 Task: Search one way flight ticket for 1 adult, 1 child, 1 infant in seat in premium economy from Grand Junction: Grand Junction Regional Airport (walker Field) to Greensboro: Piedmont Triad International Airport on 5-1-2023. Choice of flights is Frontier. Number of bags: 6 checked bags. Price is upto 110000. Outbound departure time preference is 21:30.
Action: Mouse moved to (296, 168)
Screenshot: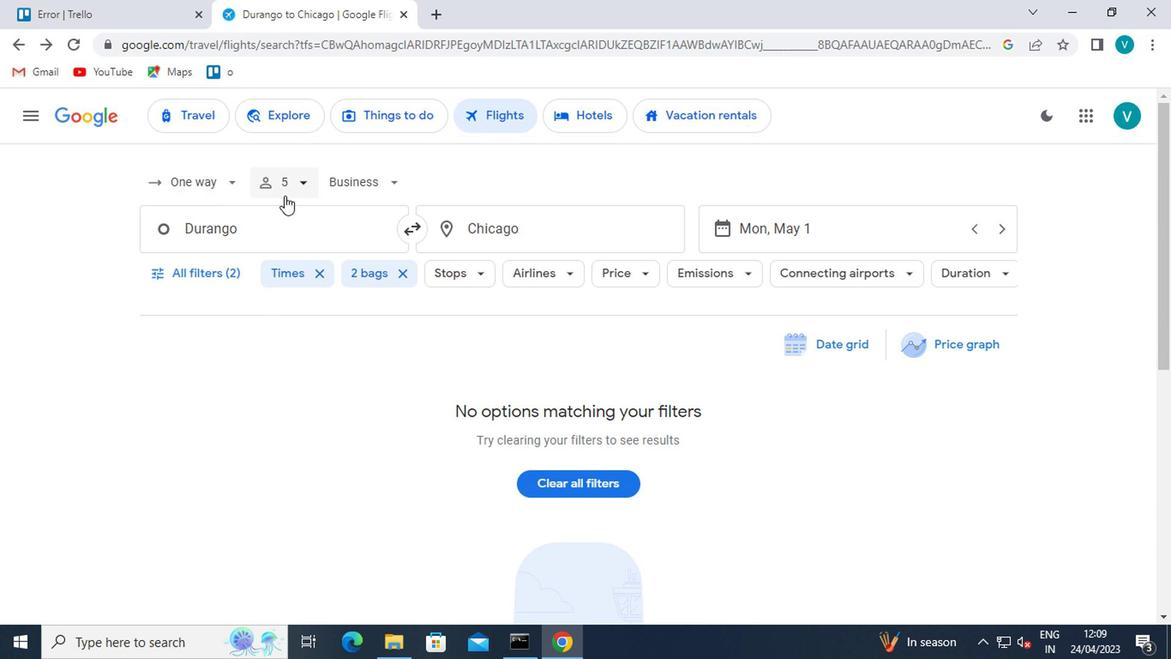 
Action: Mouse pressed left at (296, 168)
Screenshot: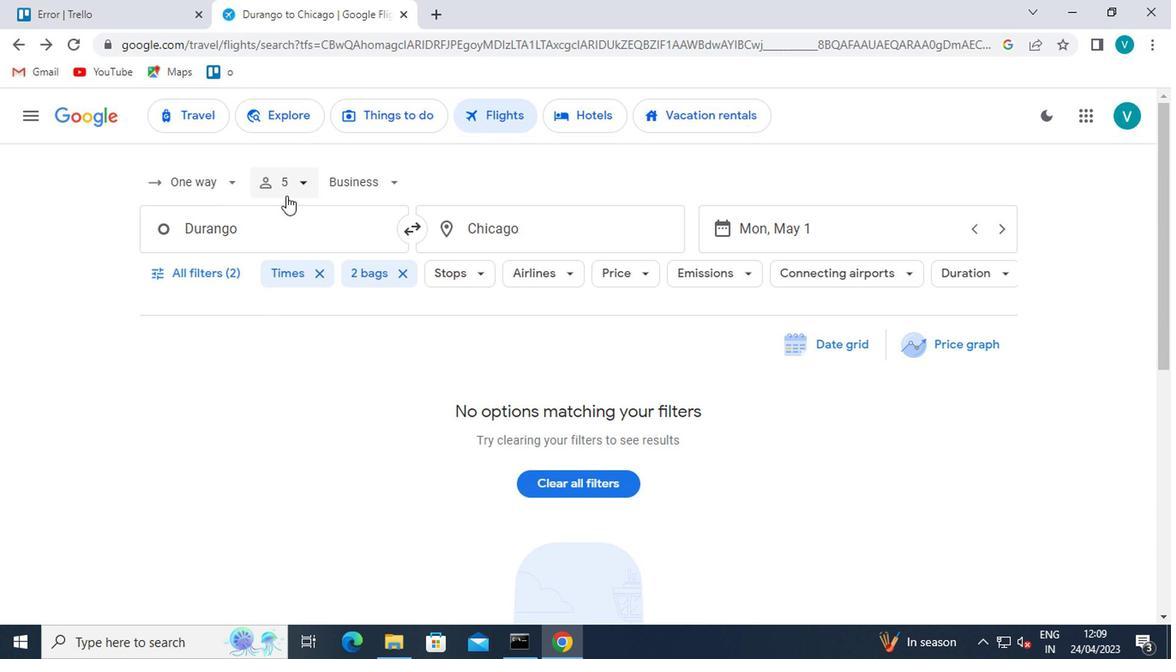 
Action: Mouse moved to (364, 219)
Screenshot: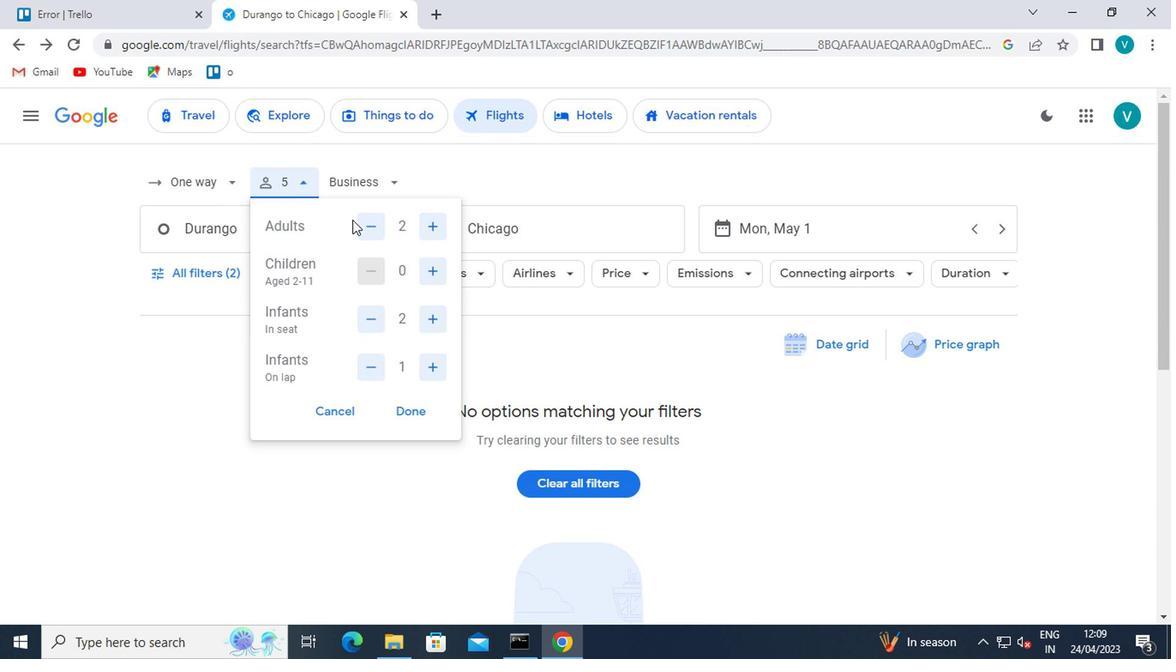 
Action: Mouse pressed left at (364, 219)
Screenshot: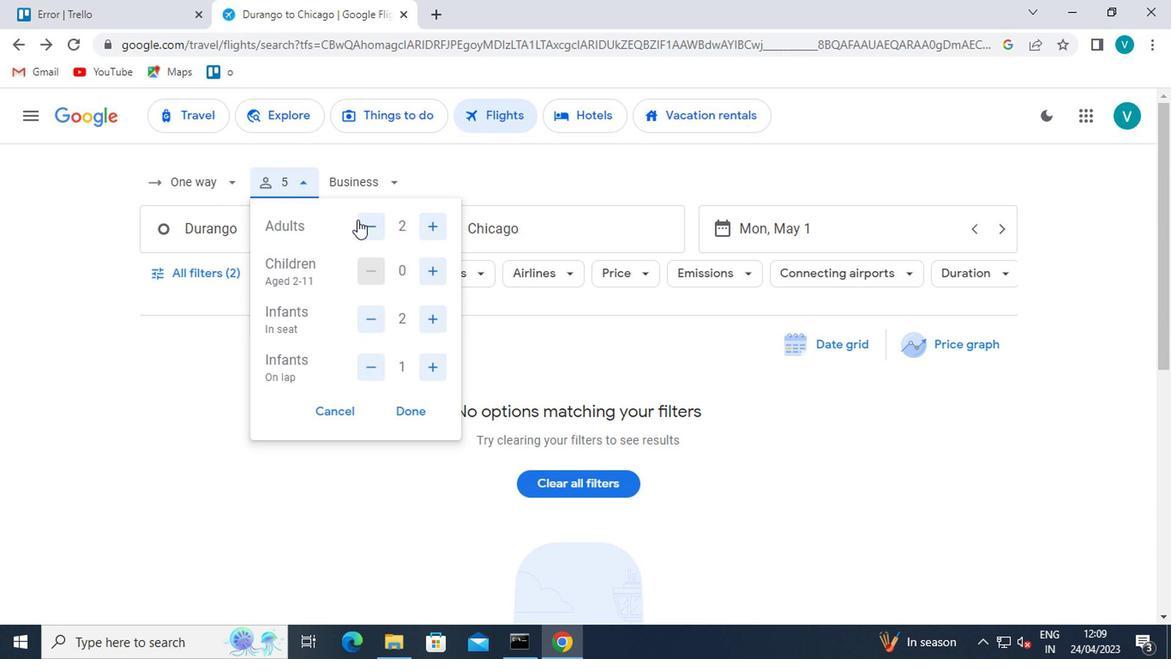 
Action: Mouse moved to (426, 269)
Screenshot: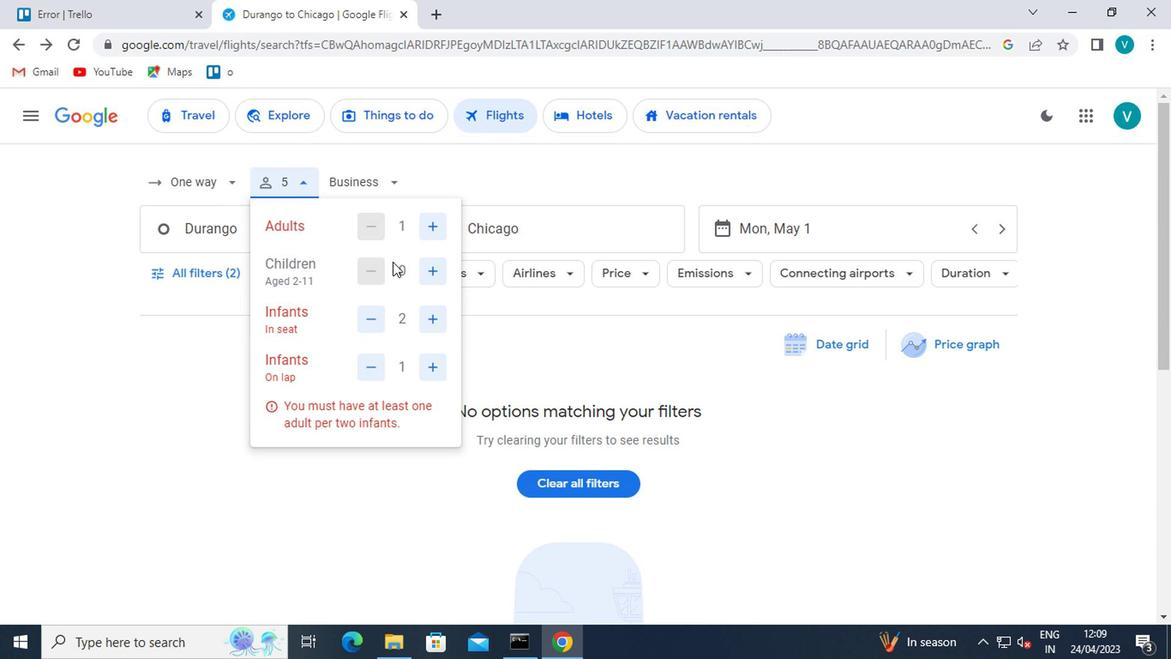 
Action: Mouse pressed left at (426, 269)
Screenshot: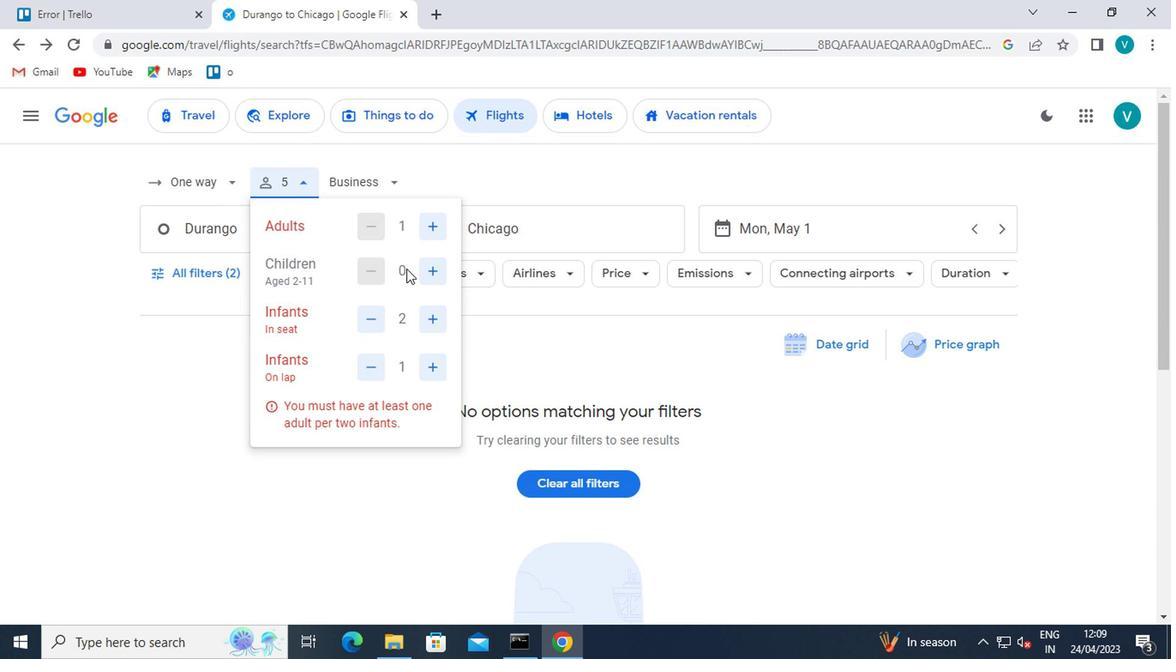 
Action: Mouse moved to (368, 313)
Screenshot: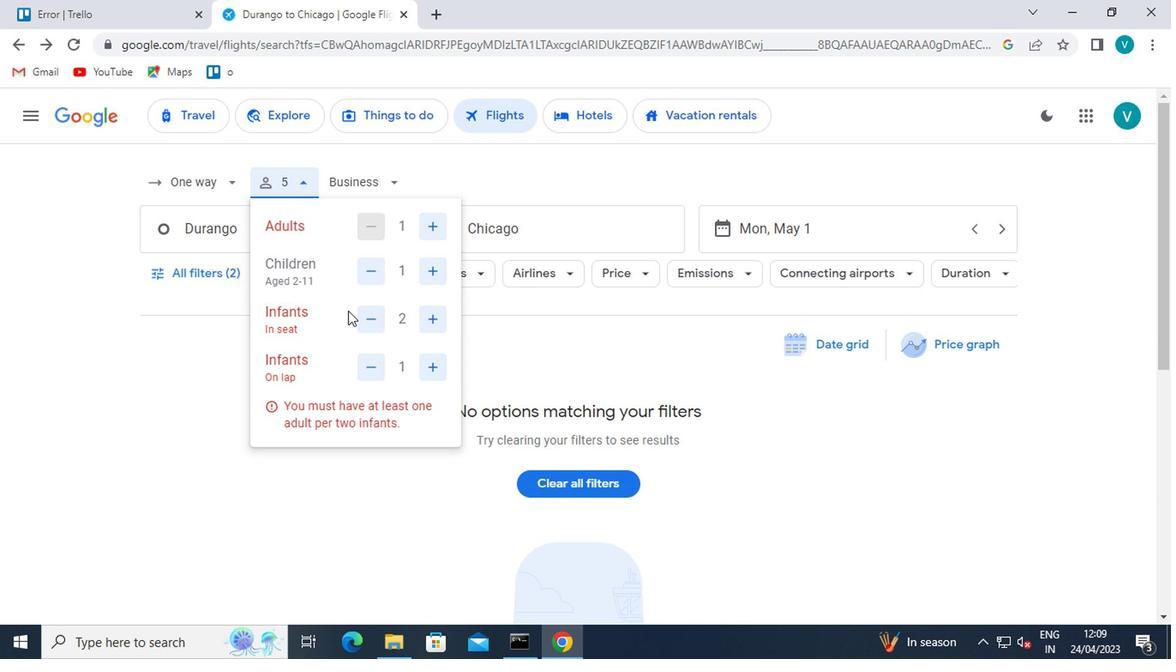 
Action: Mouse pressed left at (368, 313)
Screenshot: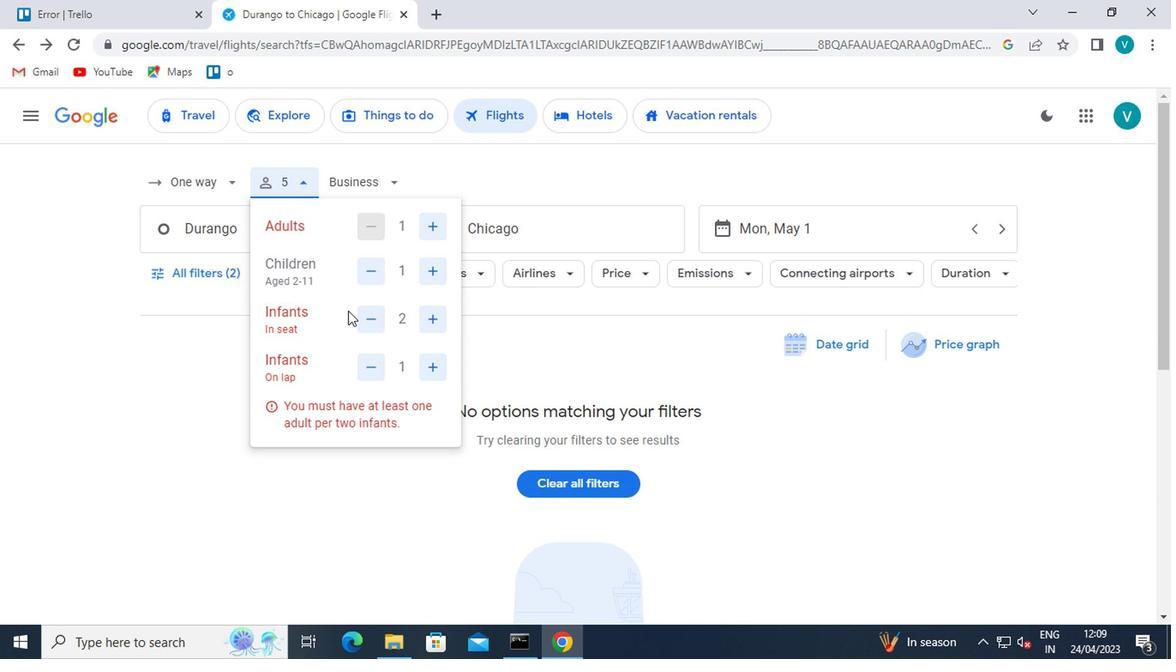 
Action: Mouse moved to (374, 367)
Screenshot: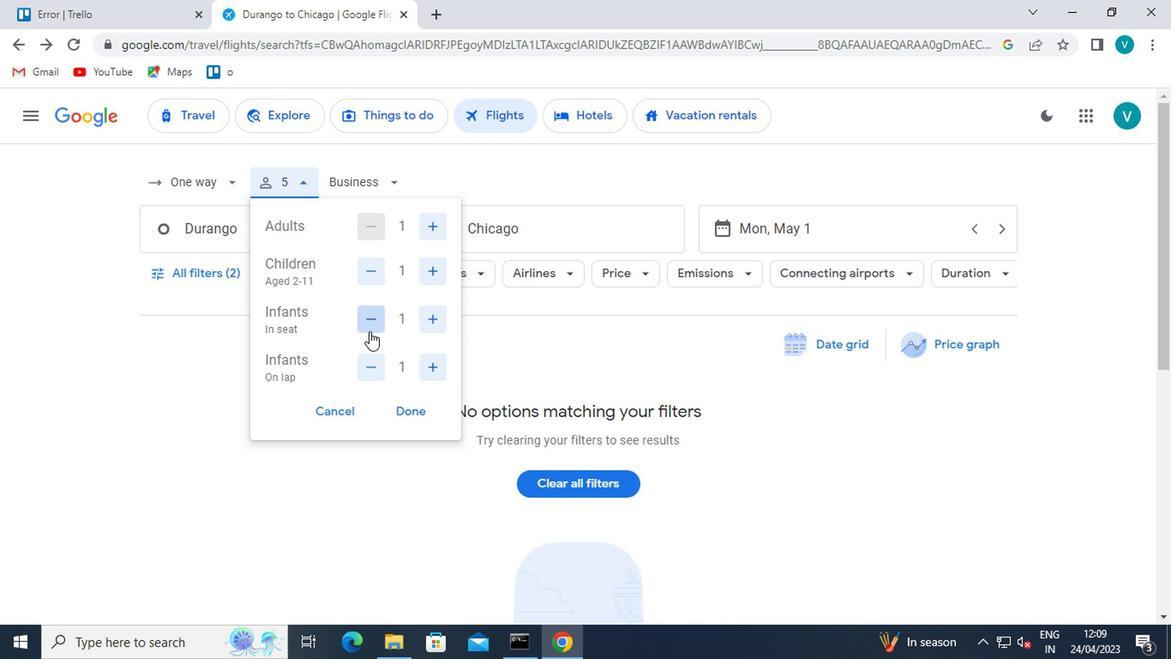 
Action: Mouse pressed left at (374, 367)
Screenshot: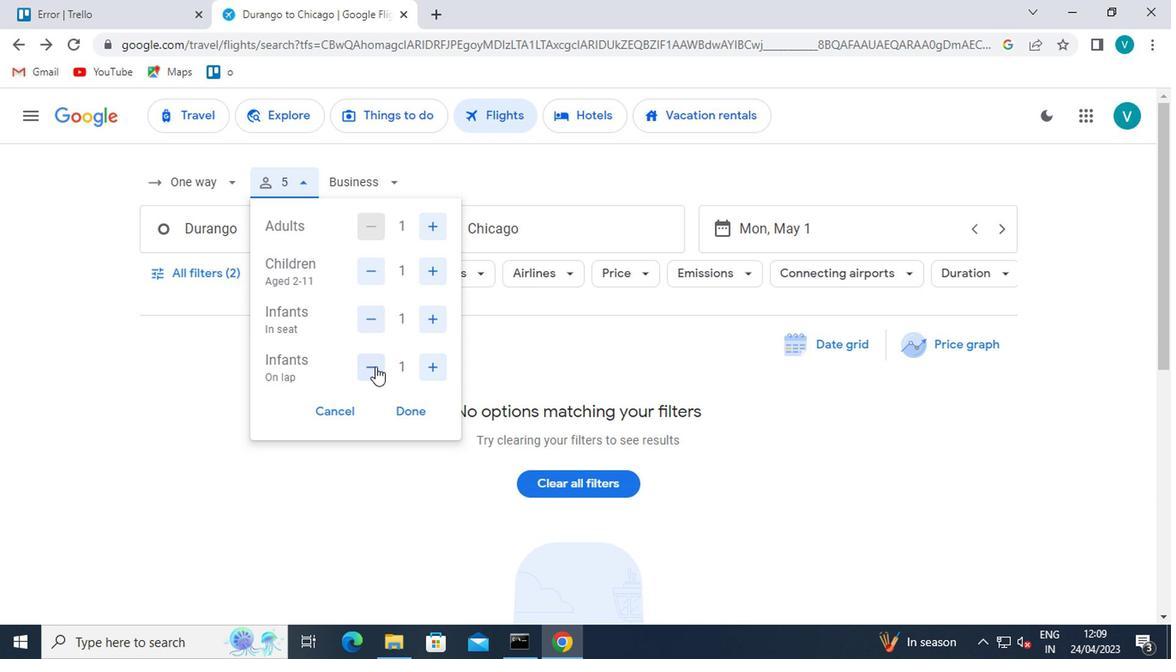 
Action: Mouse moved to (412, 404)
Screenshot: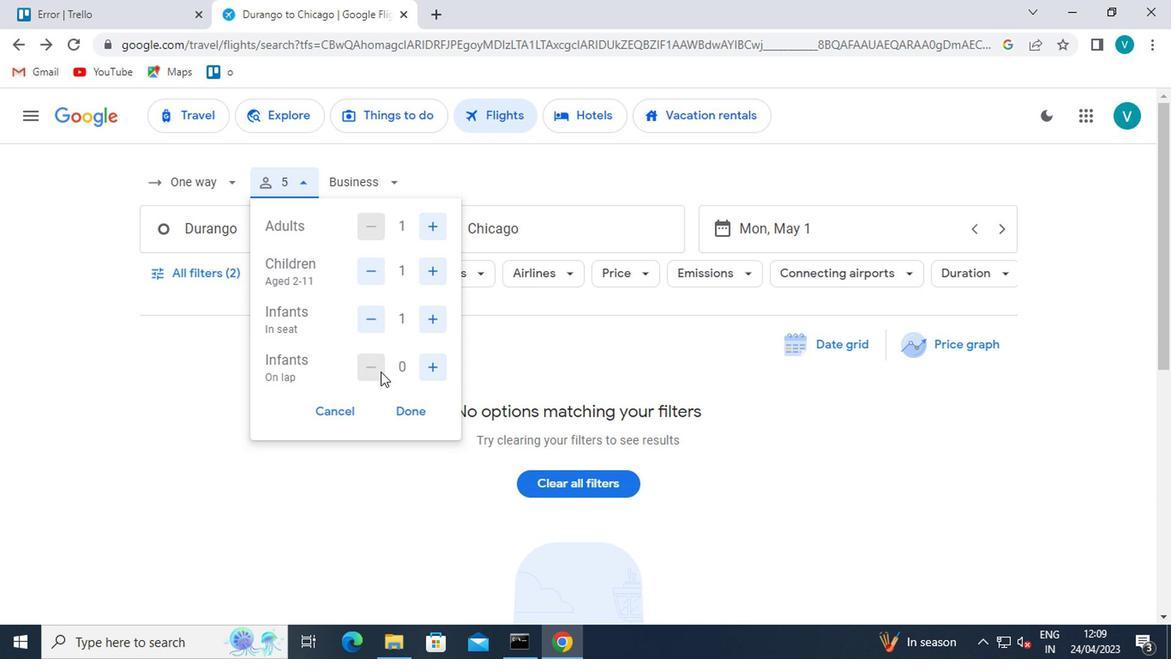 
Action: Mouse pressed left at (412, 404)
Screenshot: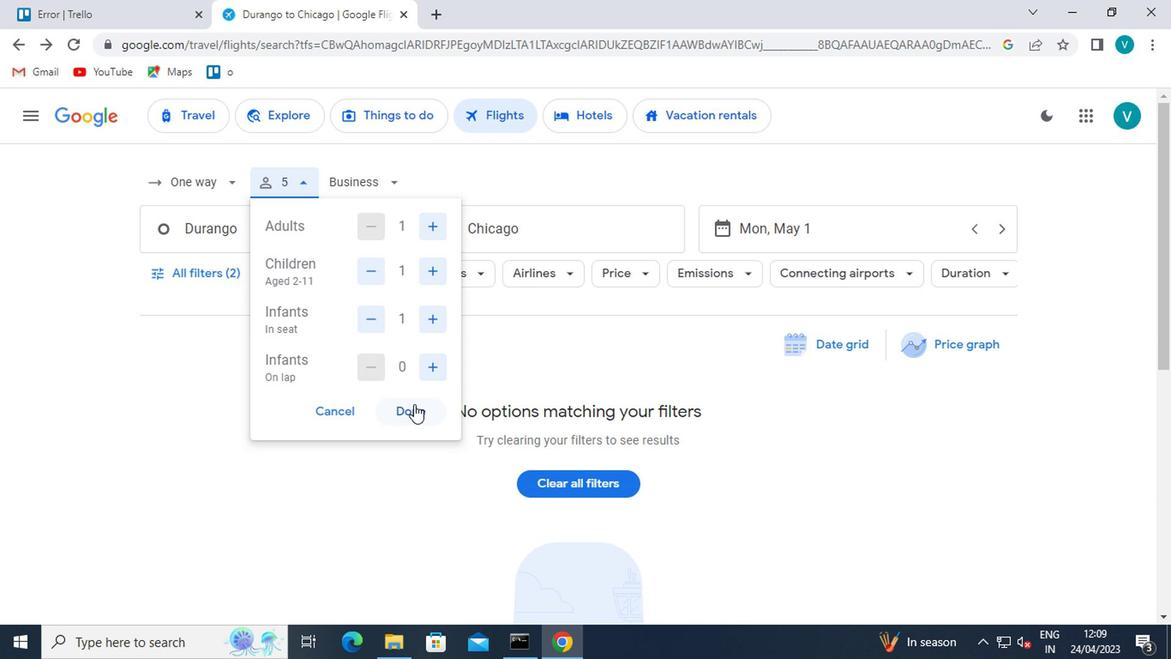 
Action: Mouse moved to (395, 189)
Screenshot: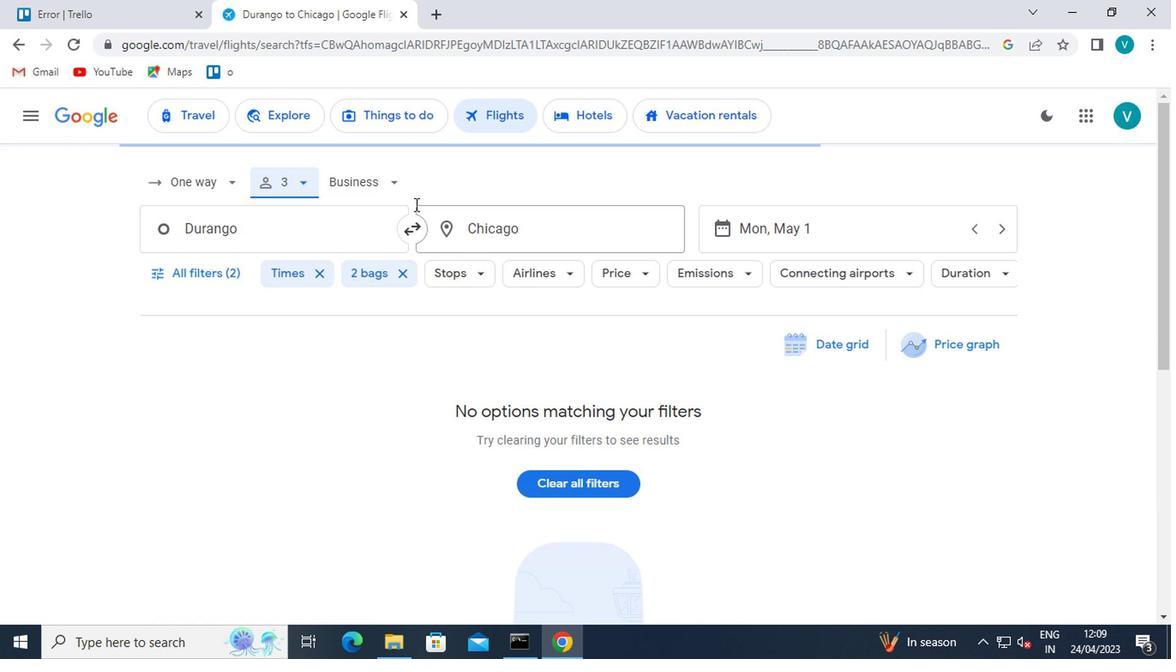 
Action: Mouse pressed left at (395, 189)
Screenshot: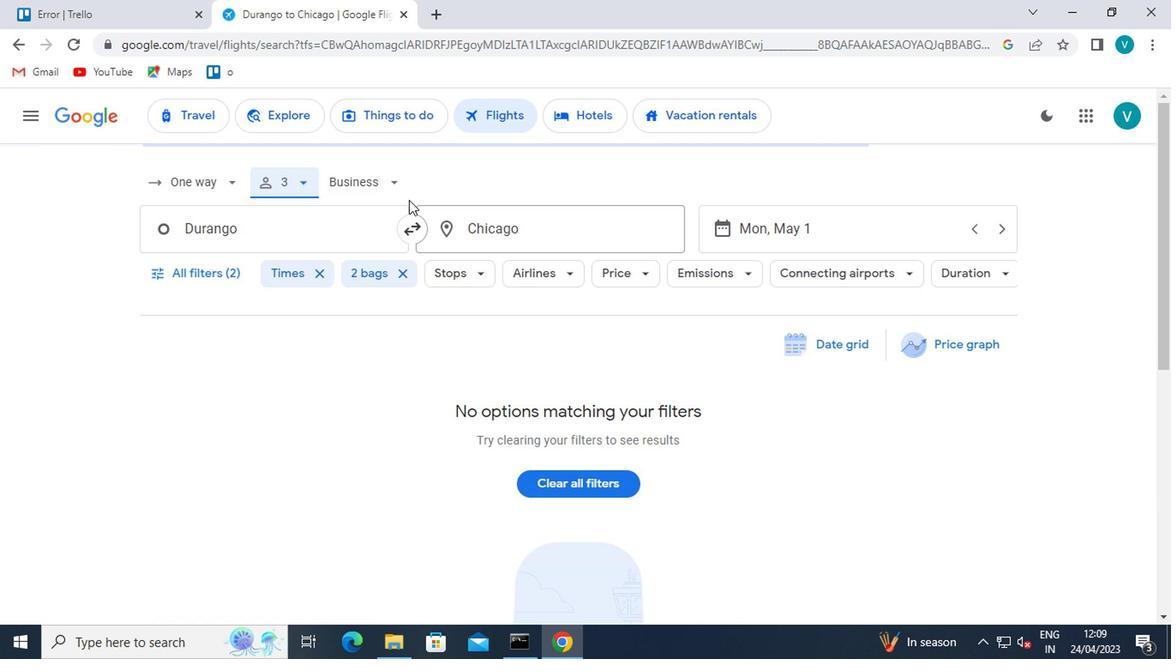 
Action: Mouse moved to (424, 267)
Screenshot: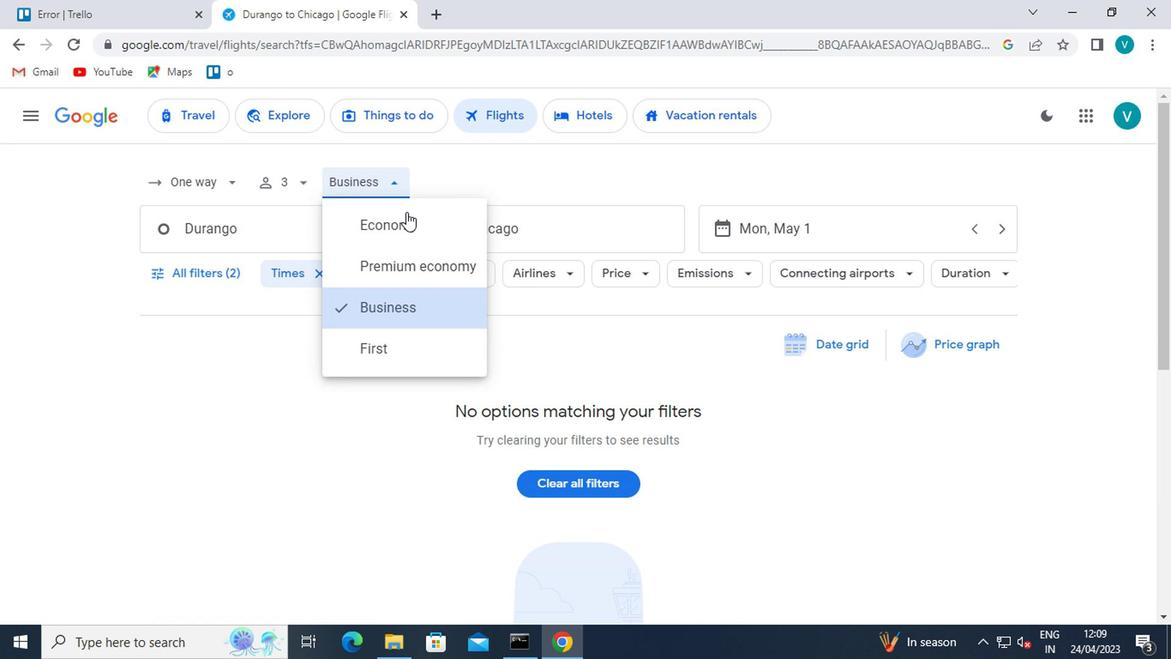 
Action: Mouse pressed left at (424, 267)
Screenshot: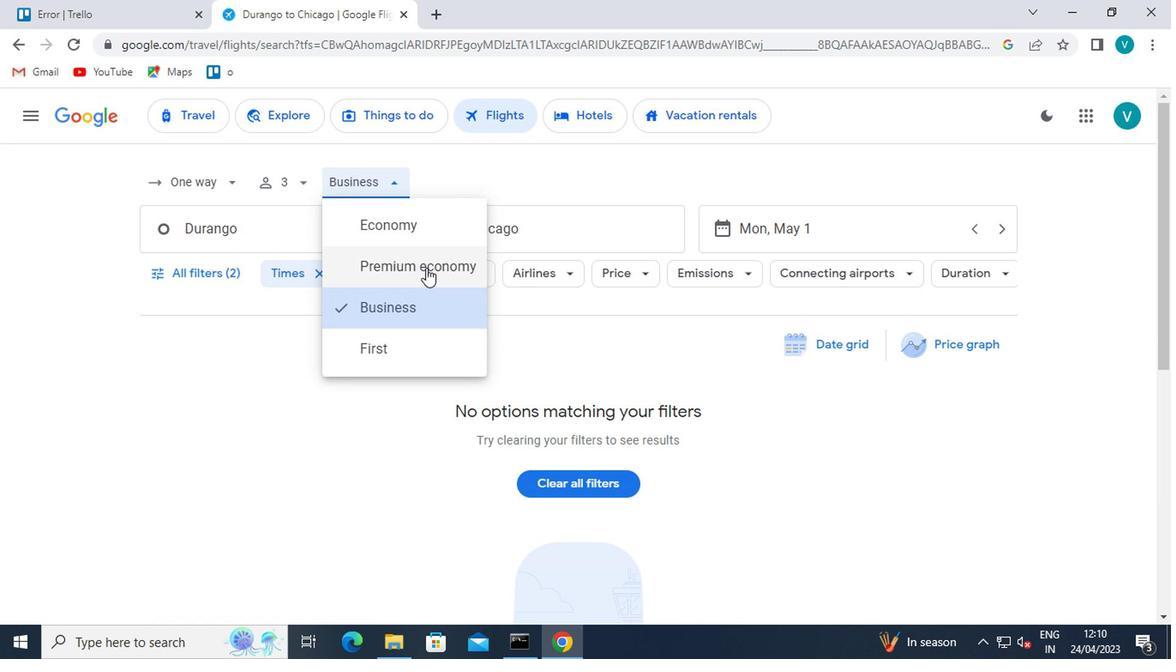 
Action: Mouse moved to (289, 225)
Screenshot: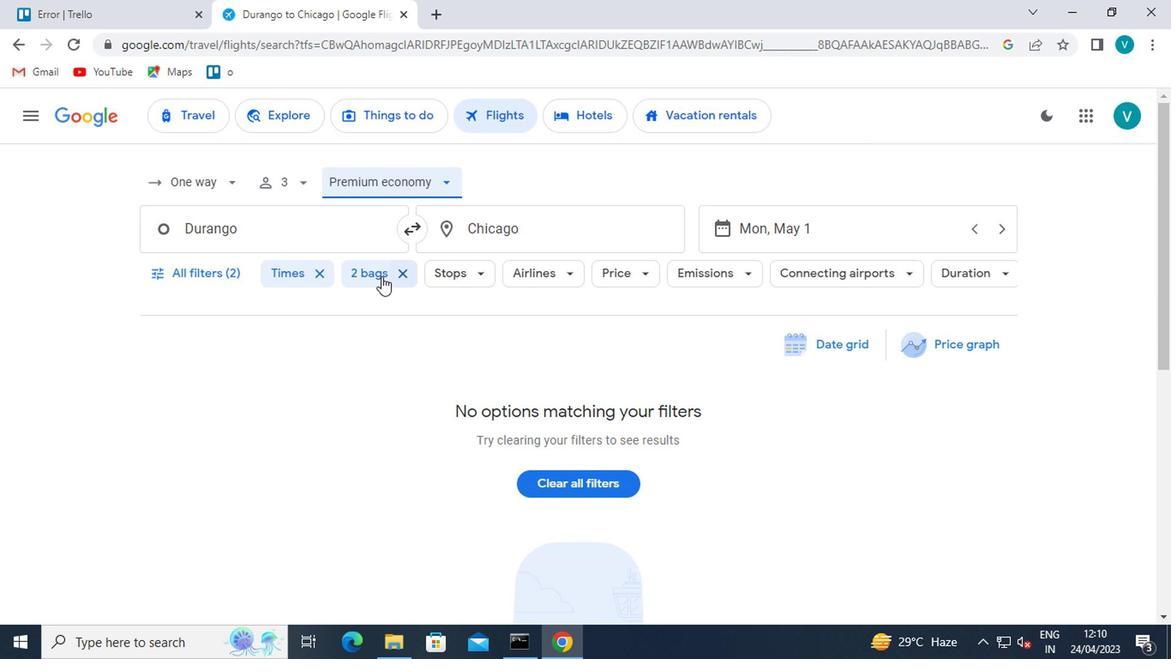 
Action: Mouse pressed left at (289, 225)
Screenshot: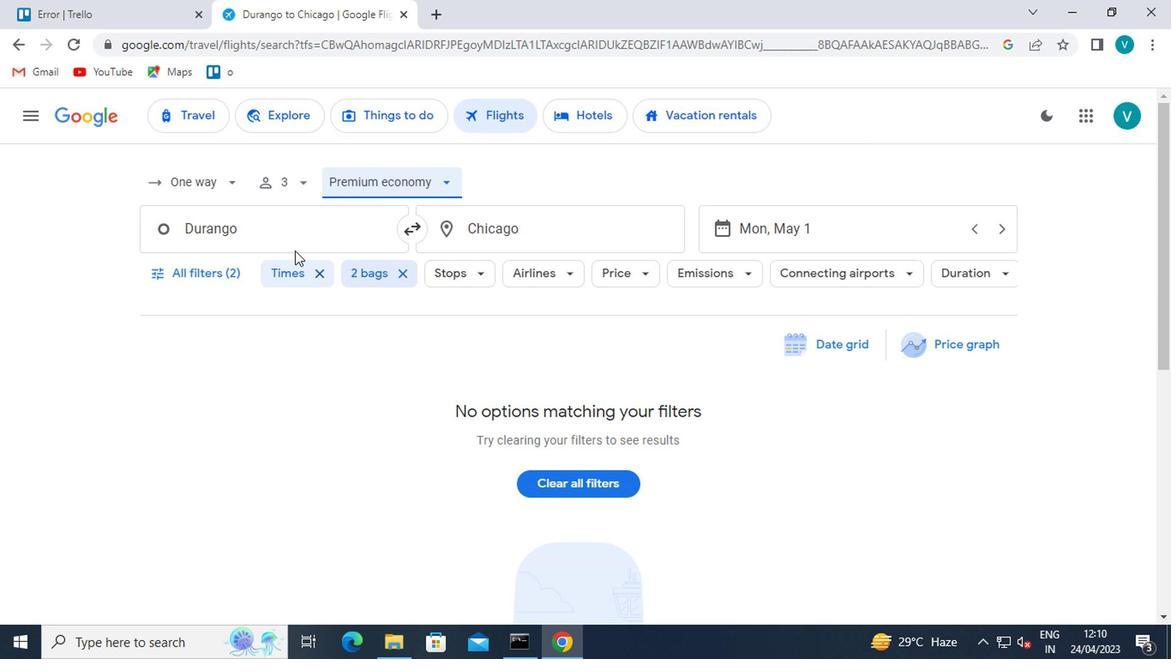 
Action: Key pressed <Key.shift>GRAND<Key.space><Key.shift><Key.shift><Key.shift><Key.shift><Key.shift><Key.shift><Key.shift><Key.shift><Key.shift><Key.shift><Key.shift><Key.shift><Key.shift><Key.shift><Key.shift><Key.shift><Key.shift><Key.shift><Key.shift><Key.shift><Key.shift><Key.shift><Key.shift><Key.shift><Key.shift><Key.shift><Key.shift><Key.shift><Key.shift><Key.shift><Key.shift><Key.shift><Key.shift><Key.shift><Key.shift><Key.shift><Key.shift><Key.shift><Key.shift>JUNCTION
Screenshot: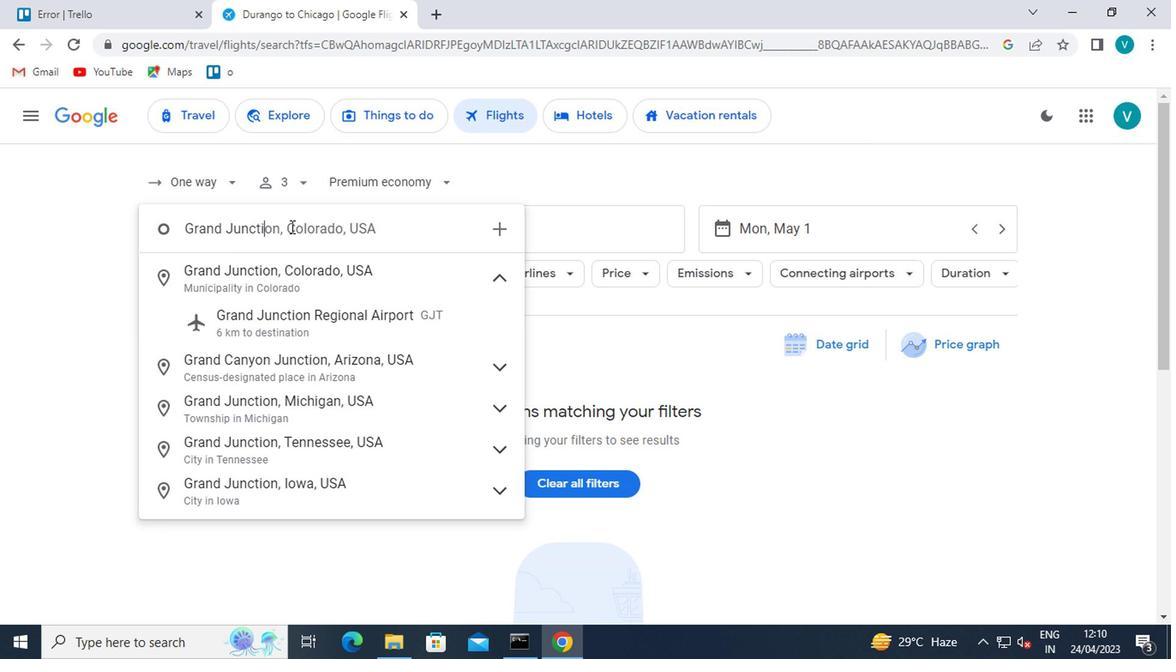 
Action: Mouse moved to (333, 328)
Screenshot: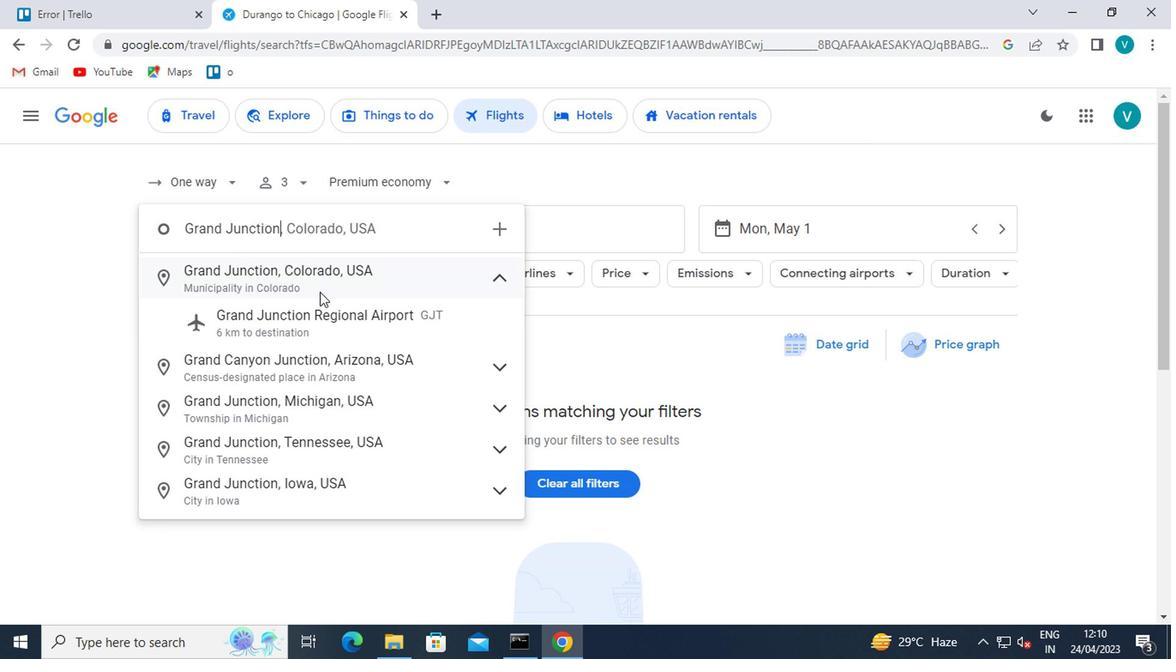 
Action: Mouse pressed left at (333, 328)
Screenshot: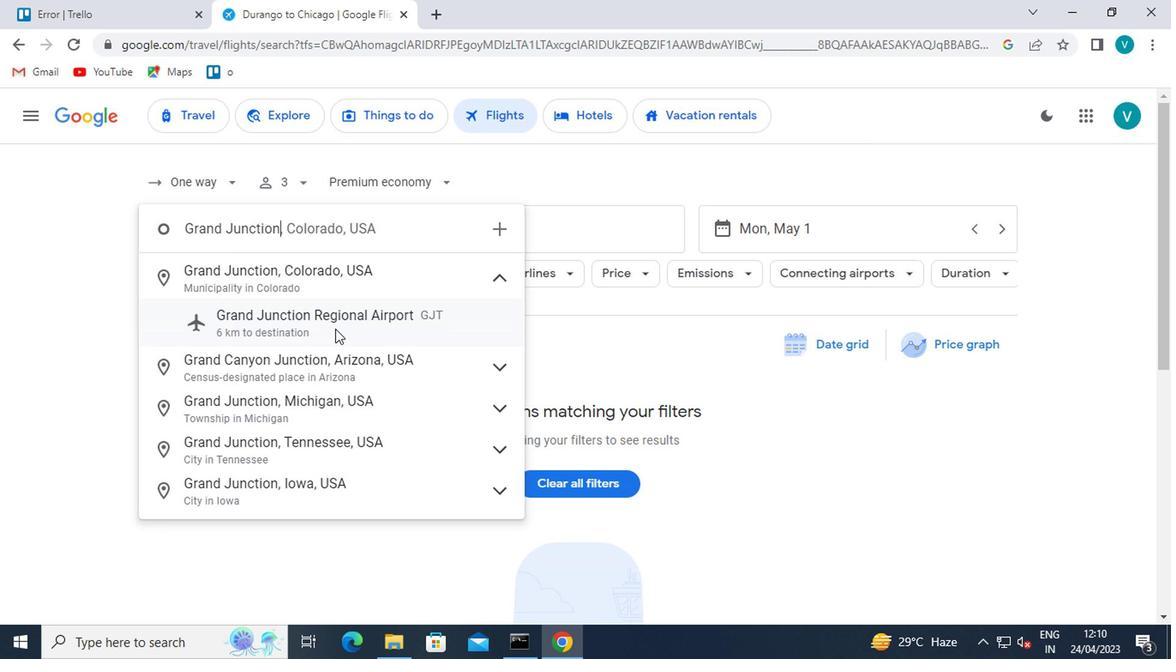 
Action: Mouse moved to (553, 225)
Screenshot: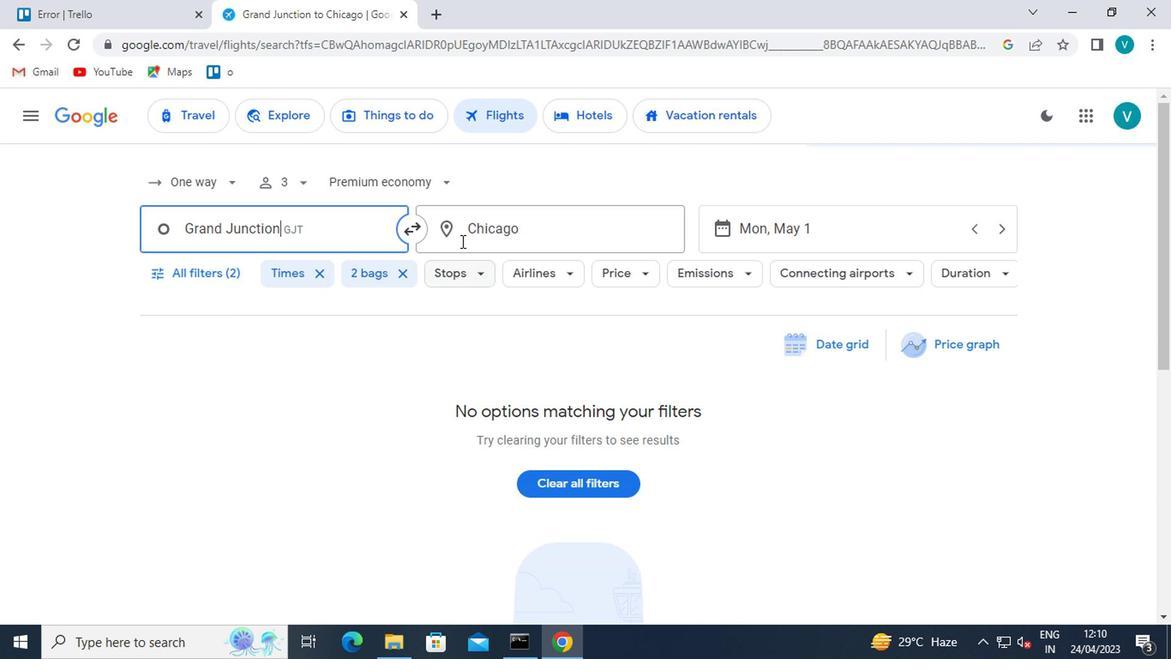 
Action: Mouse pressed left at (553, 225)
Screenshot: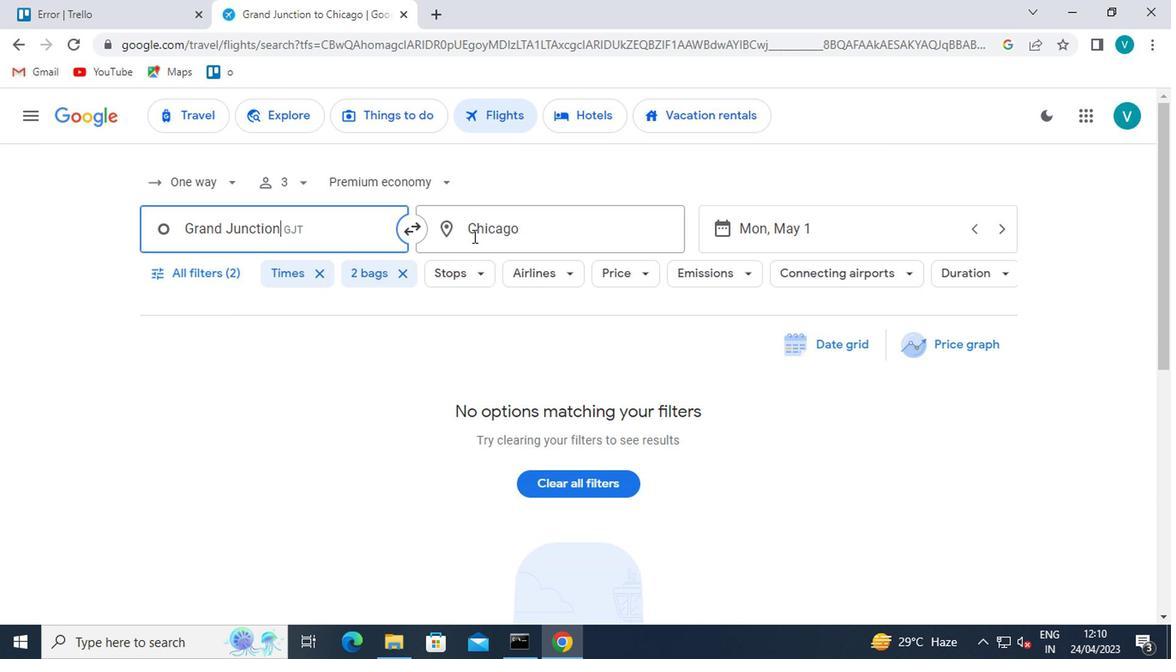 
Action: Key pressed <Key.shift>GREENSBORO
Screenshot: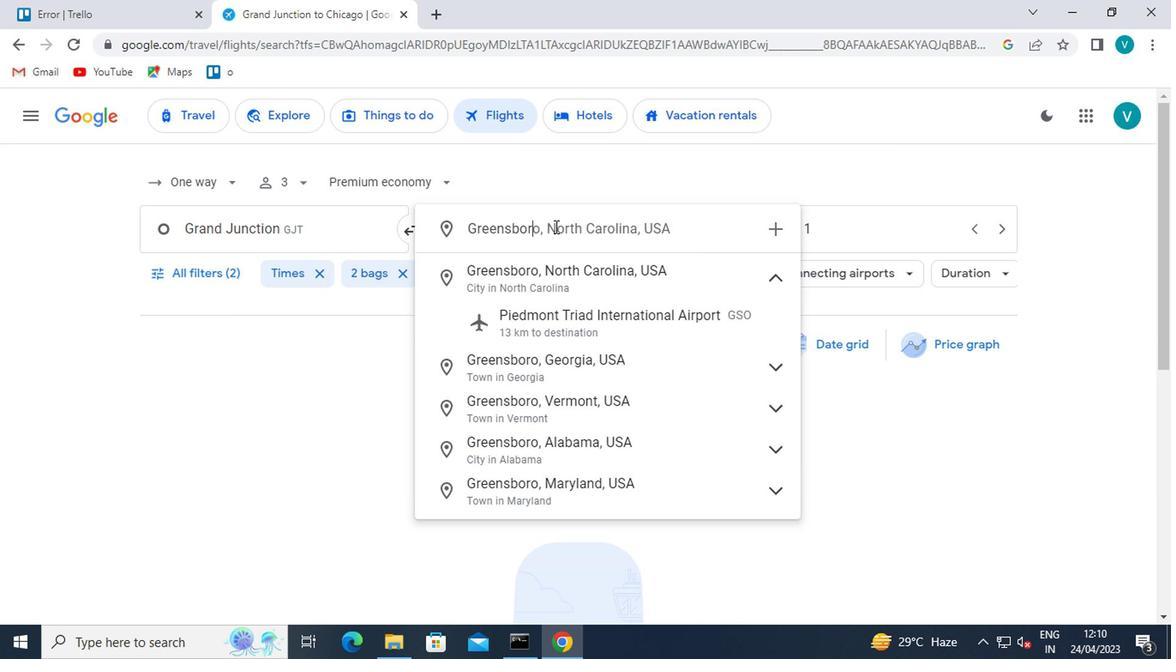 
Action: Mouse moved to (546, 319)
Screenshot: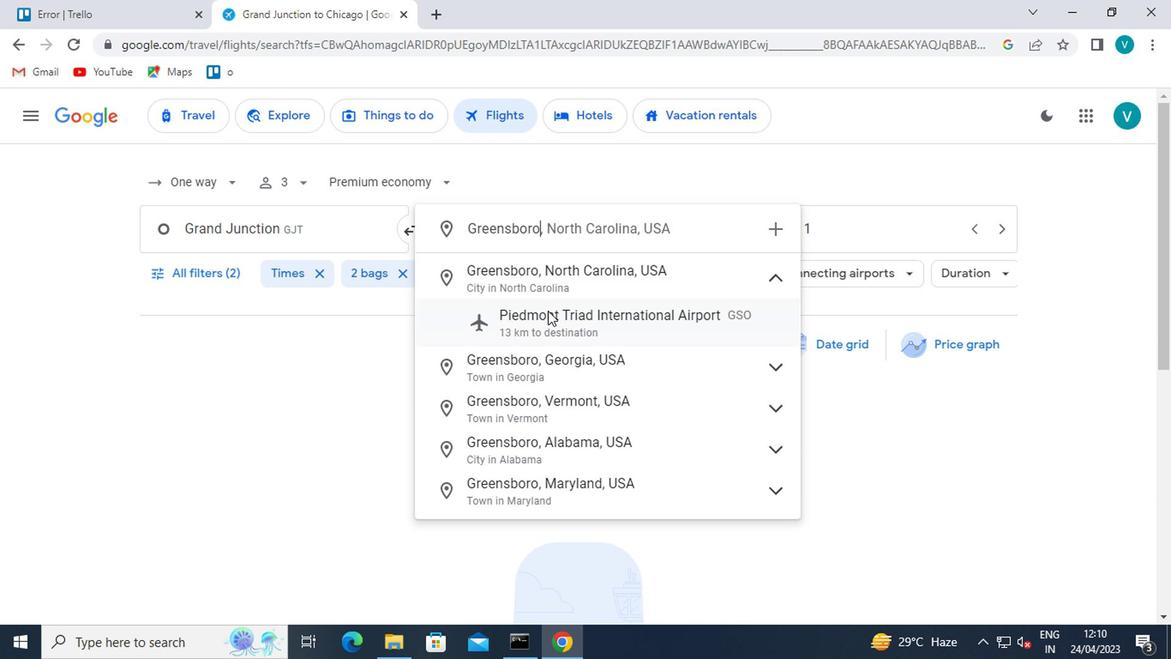 
Action: Mouse pressed left at (546, 319)
Screenshot: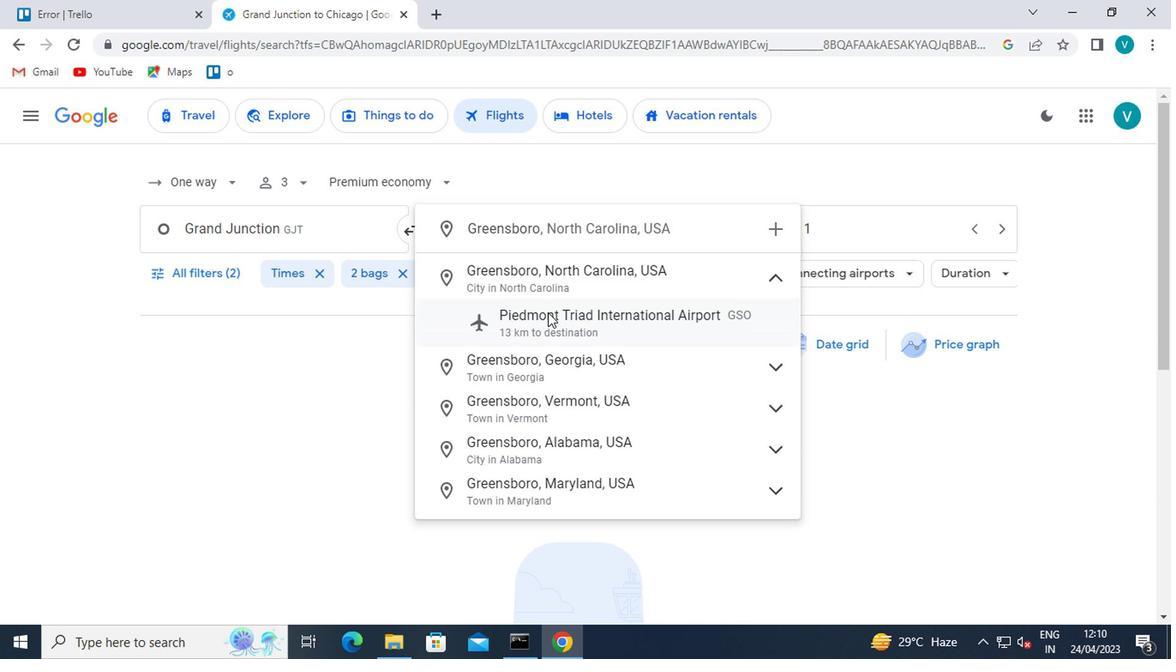 
Action: Mouse moved to (860, 231)
Screenshot: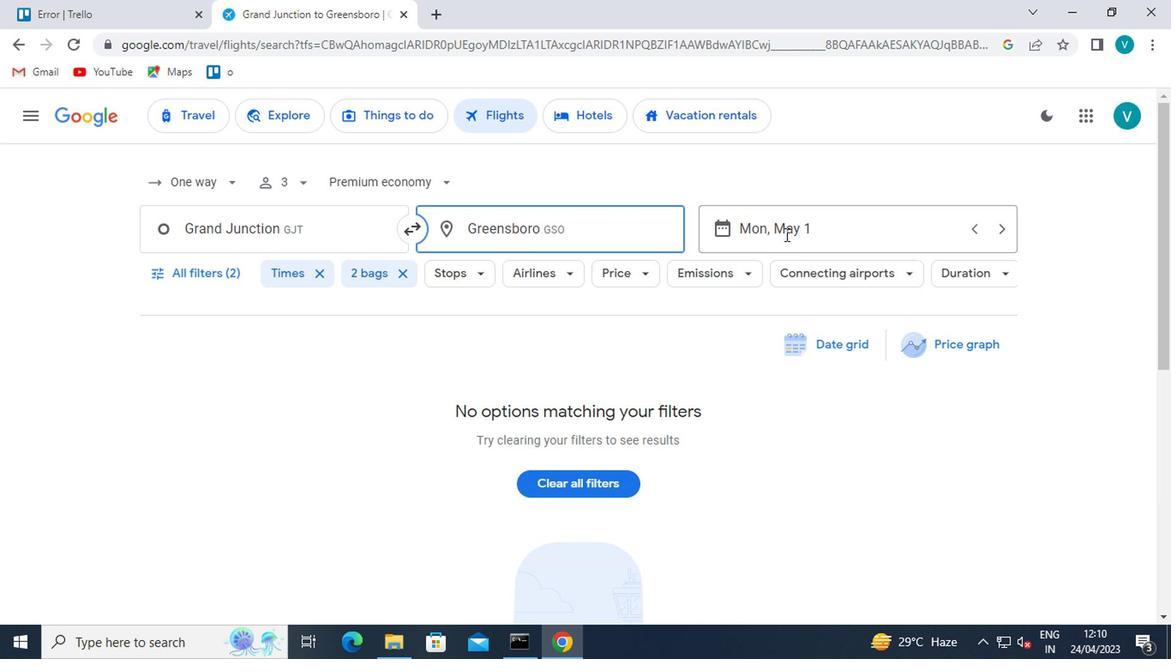 
Action: Mouse pressed left at (860, 231)
Screenshot: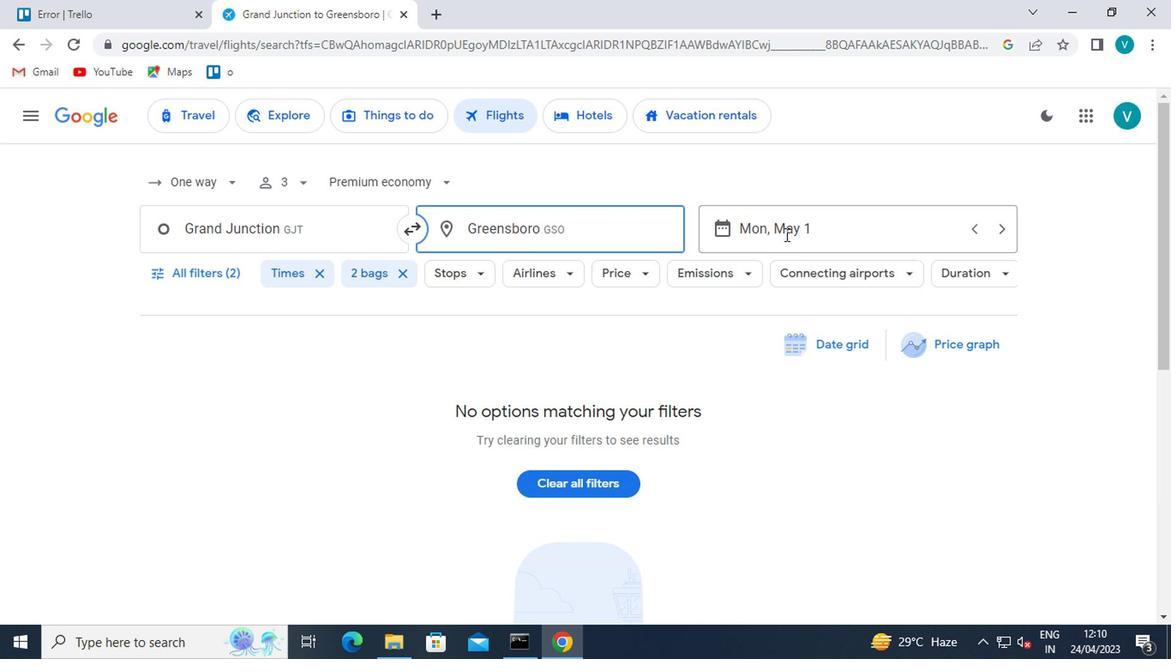 
Action: Mouse moved to (784, 307)
Screenshot: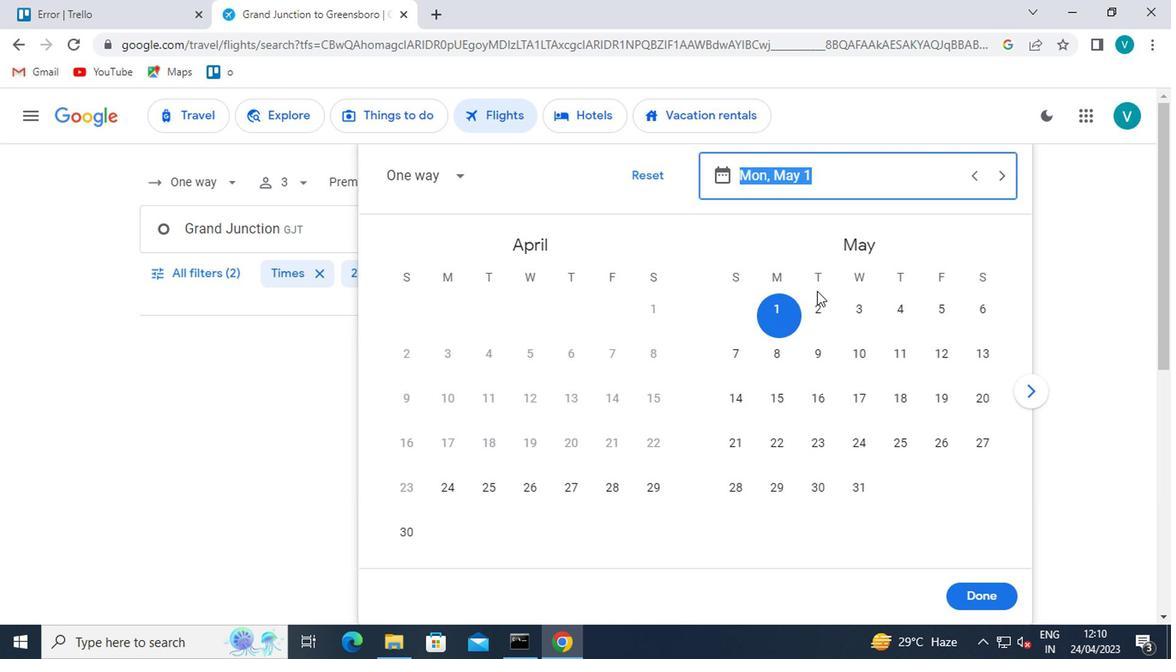 
Action: Mouse pressed left at (784, 307)
Screenshot: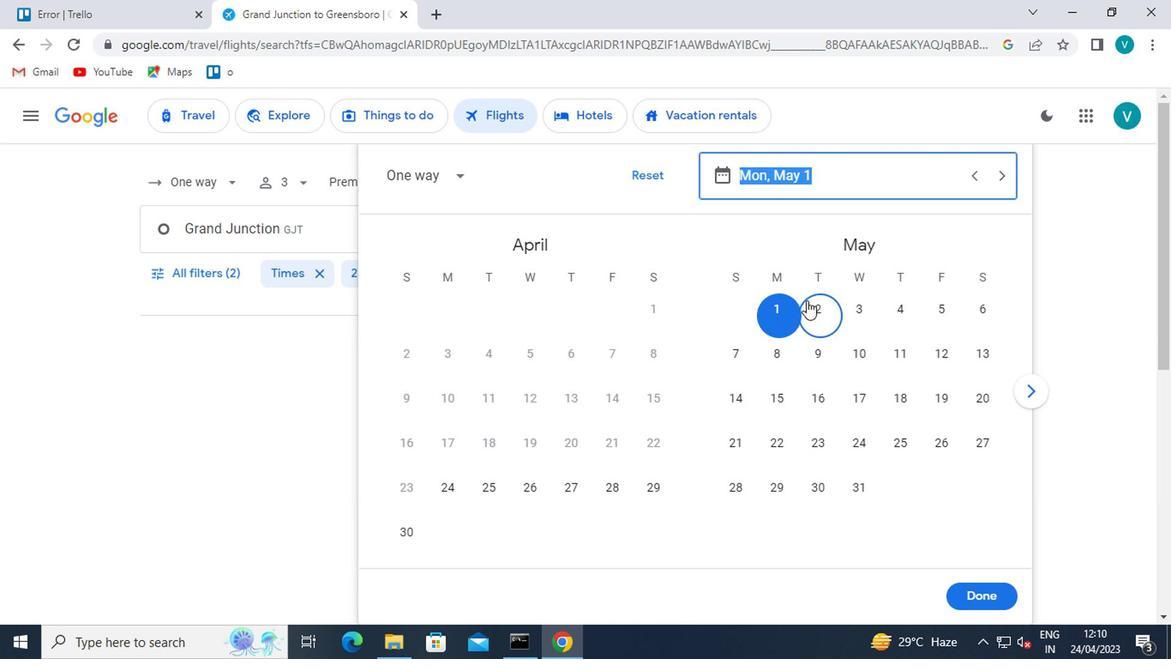 
Action: Mouse moved to (971, 601)
Screenshot: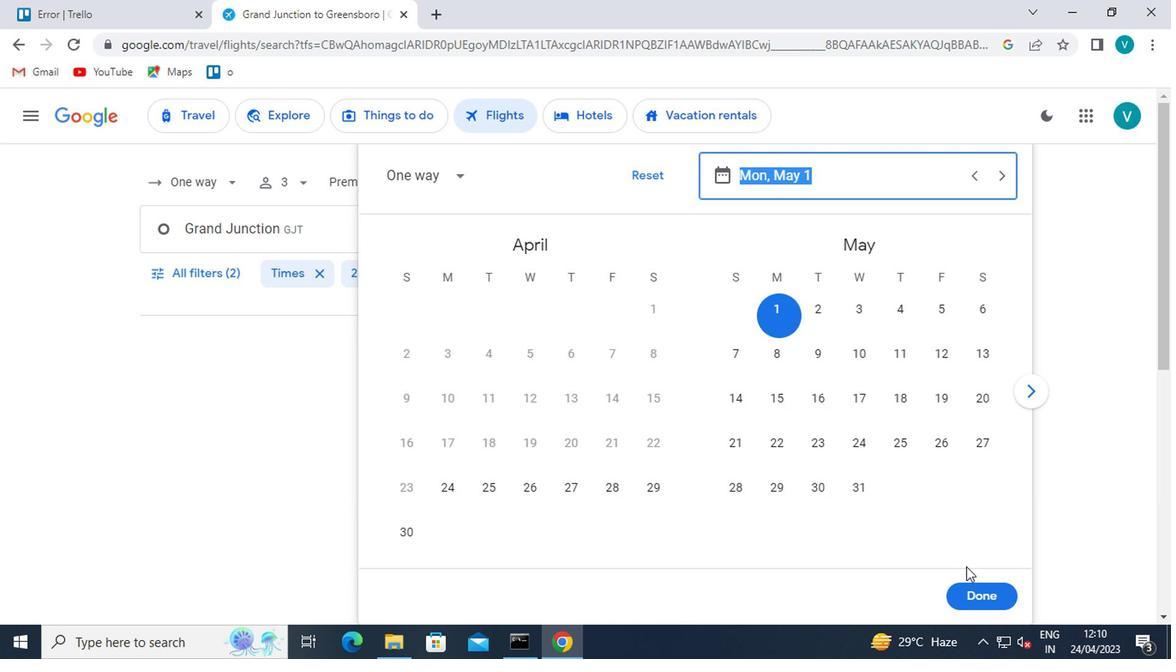 
Action: Mouse pressed left at (971, 601)
Screenshot: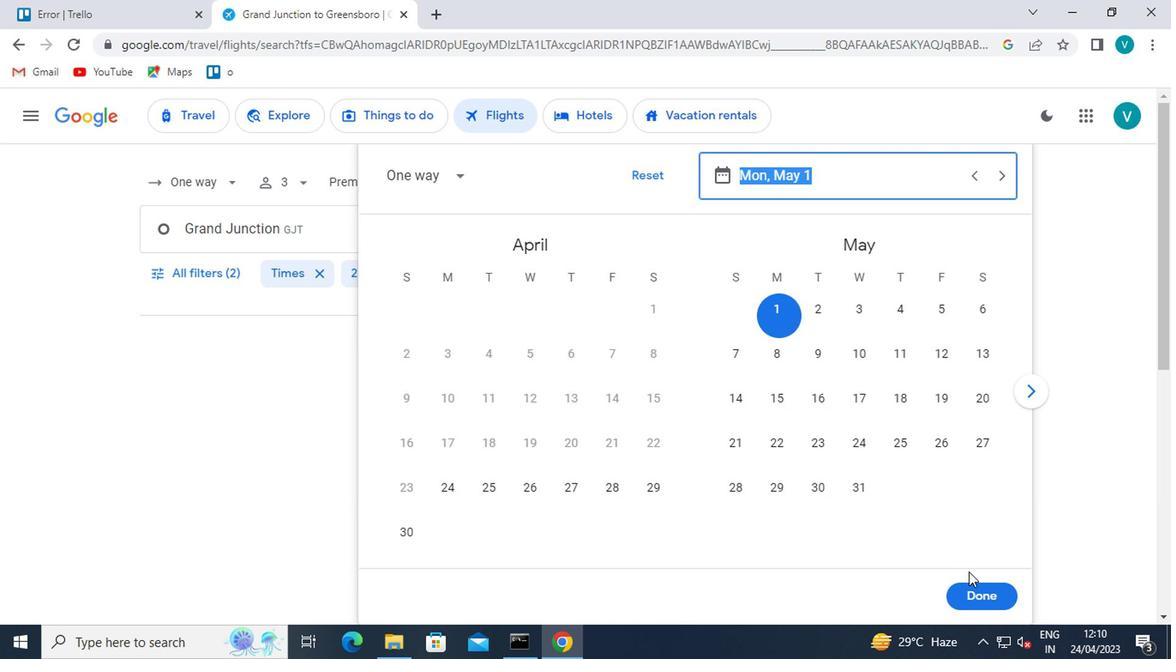 
Action: Mouse moved to (219, 271)
Screenshot: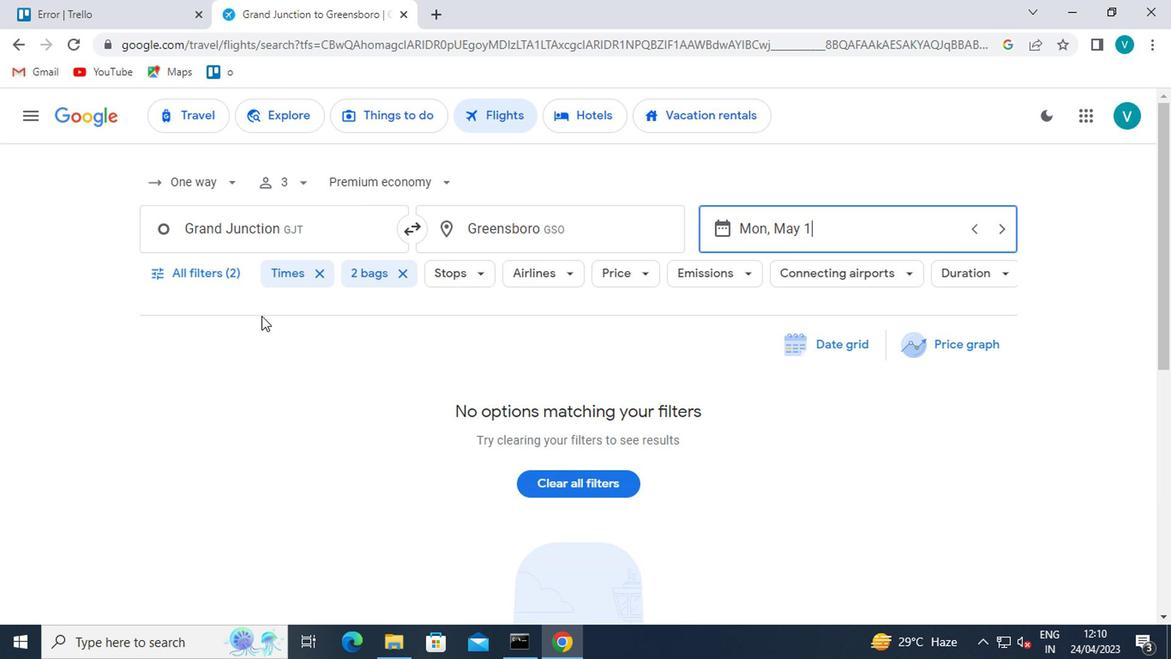 
Action: Mouse pressed left at (219, 271)
Screenshot: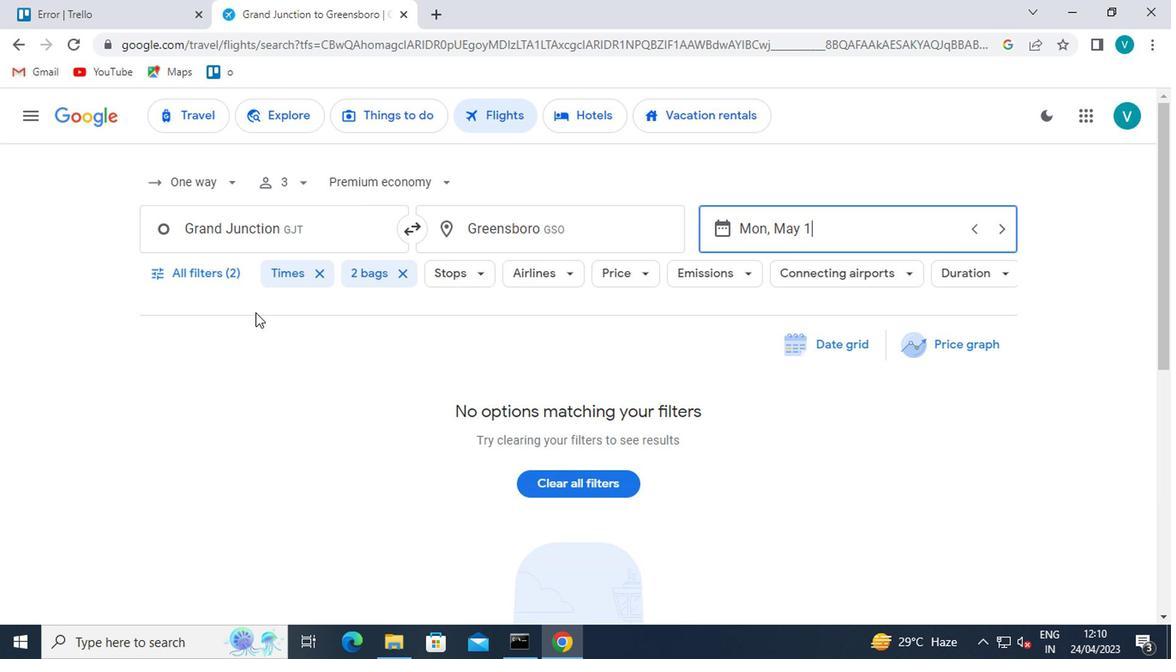 
Action: Mouse moved to (375, 440)
Screenshot: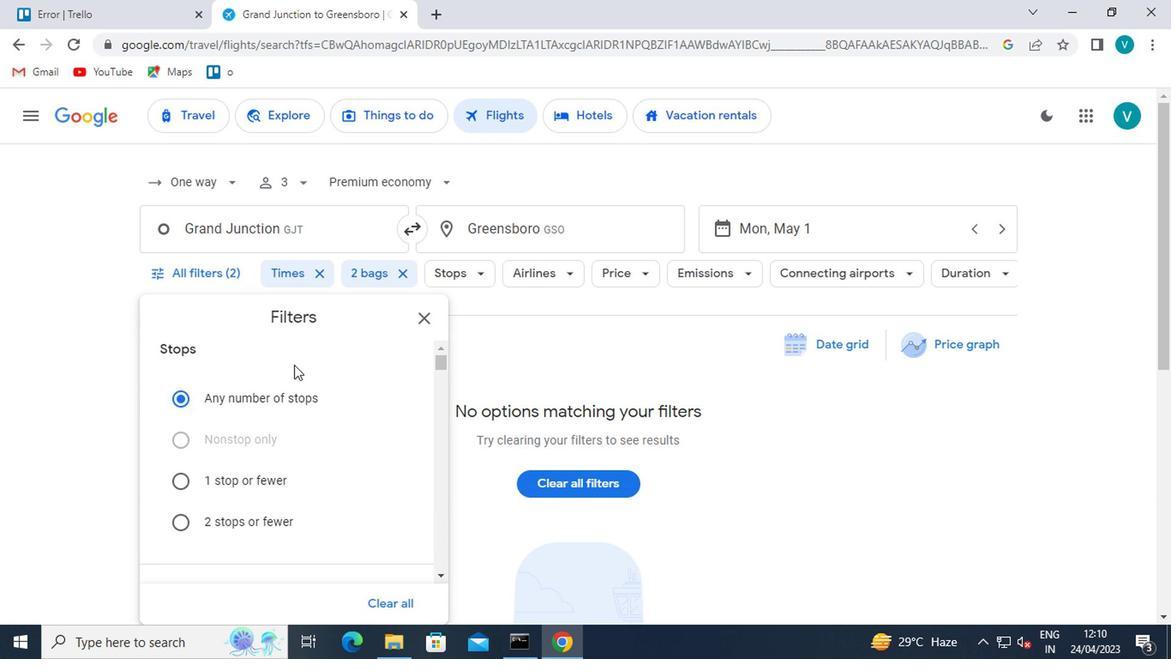 
Action: Mouse scrolled (375, 439) with delta (0, -1)
Screenshot: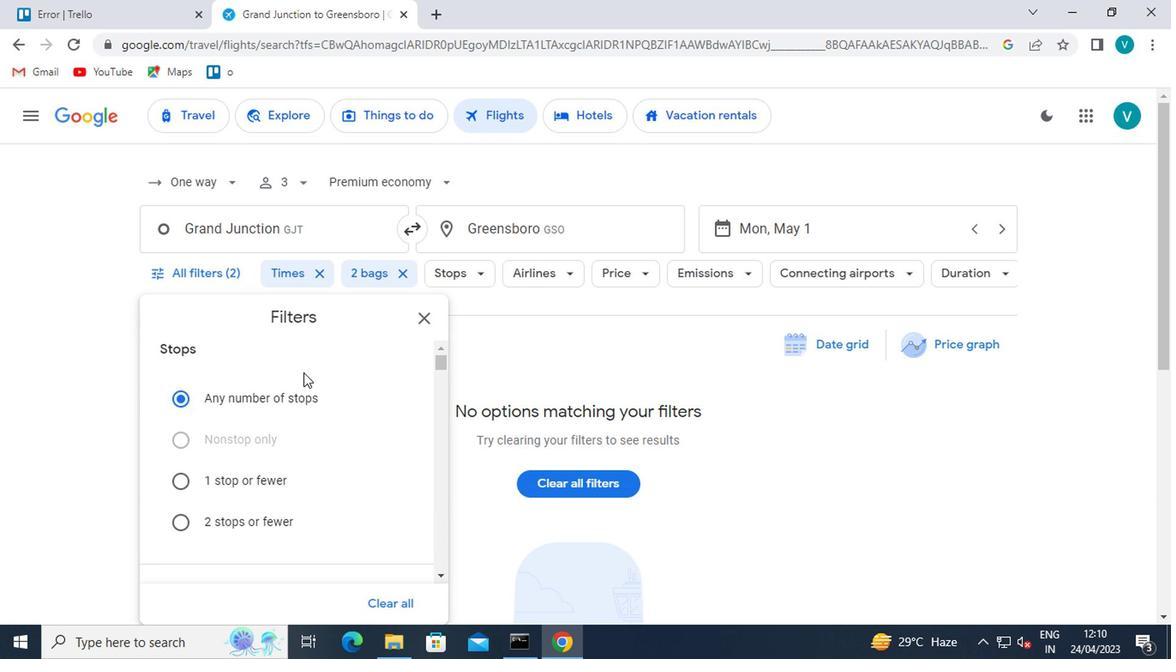 
Action: Mouse moved to (376, 442)
Screenshot: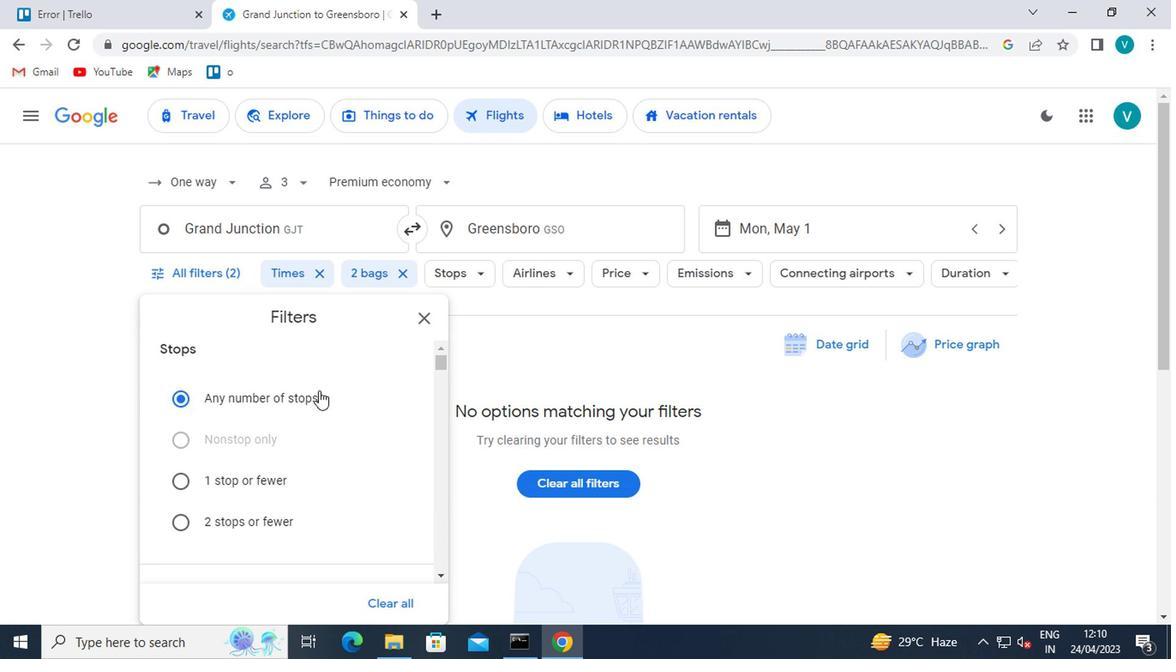 
Action: Mouse scrolled (376, 441) with delta (0, -1)
Screenshot: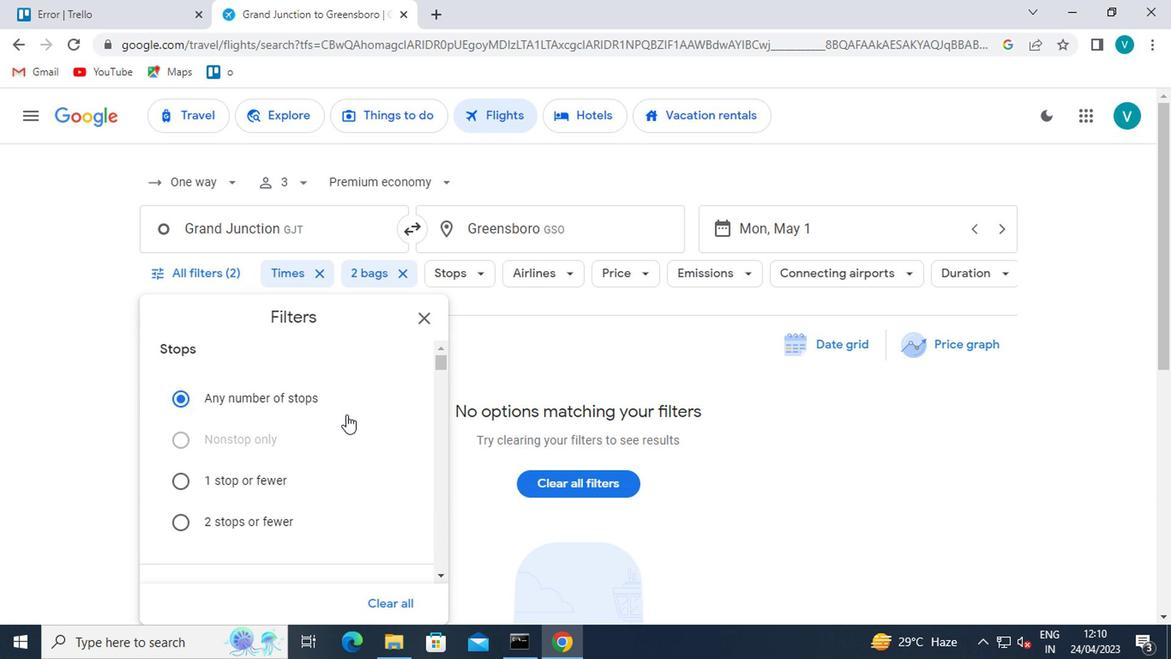 
Action: Mouse scrolled (376, 441) with delta (0, -1)
Screenshot: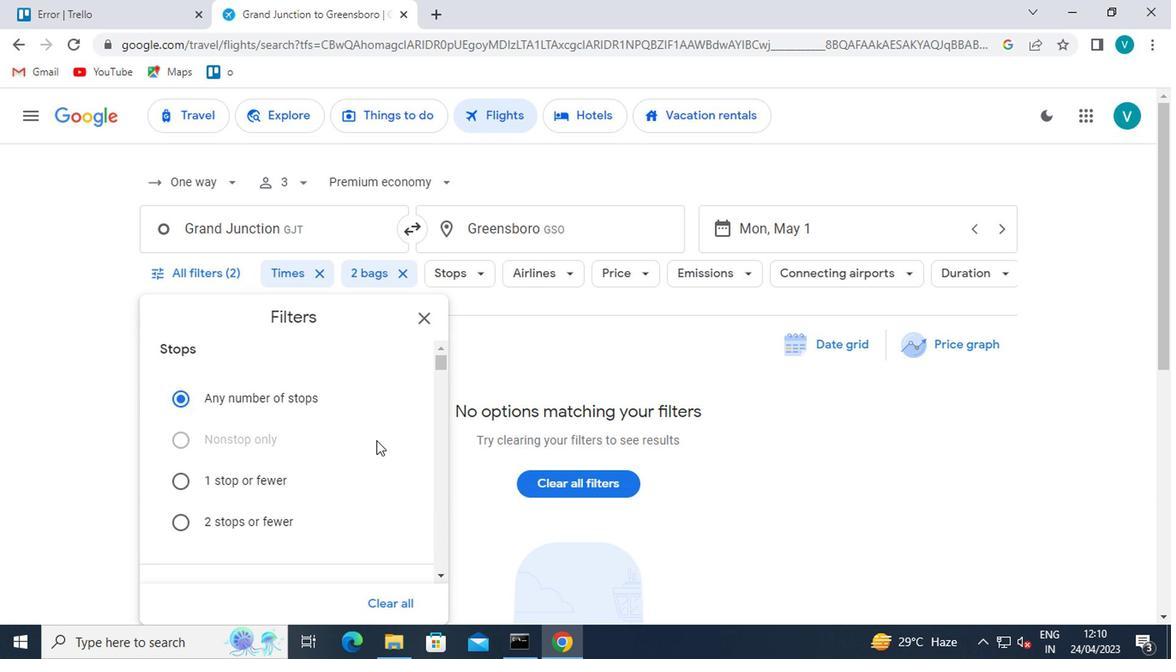 
Action: Mouse moved to (376, 443)
Screenshot: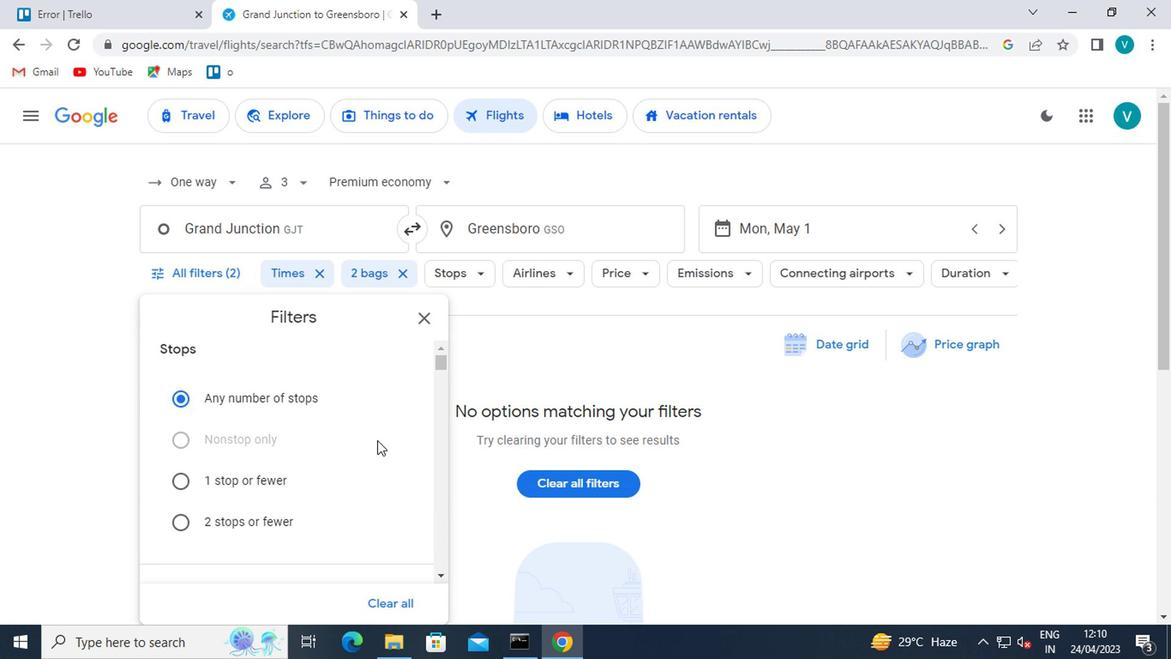 
Action: Mouse scrolled (376, 442) with delta (0, 0)
Screenshot: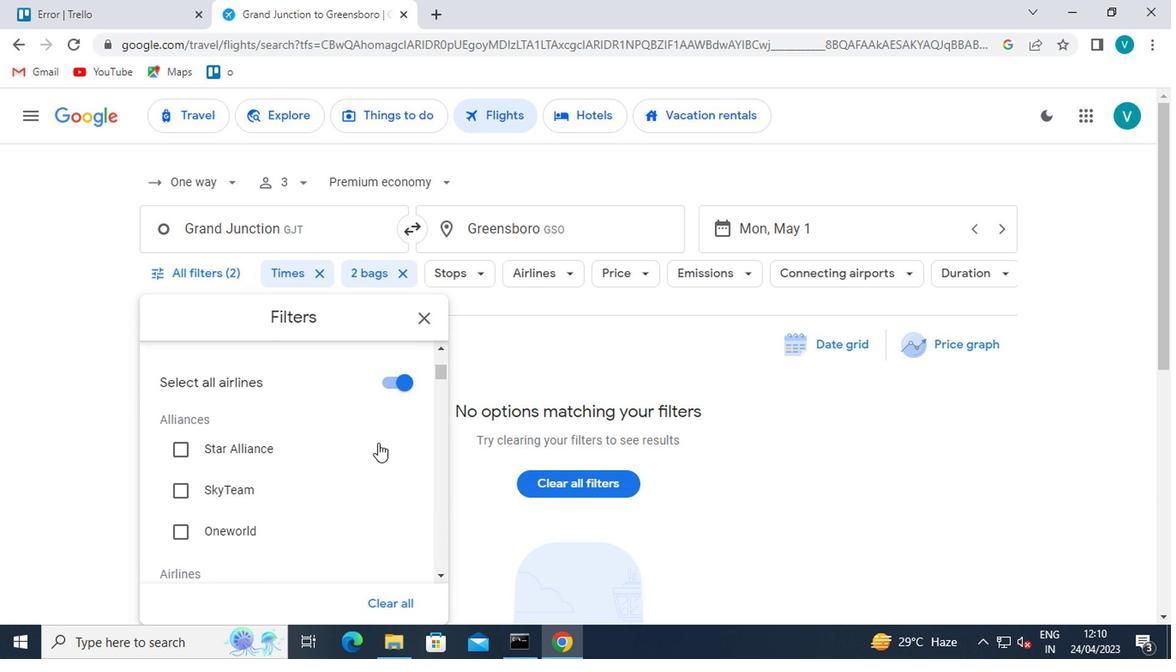
Action: Mouse scrolled (376, 442) with delta (0, 0)
Screenshot: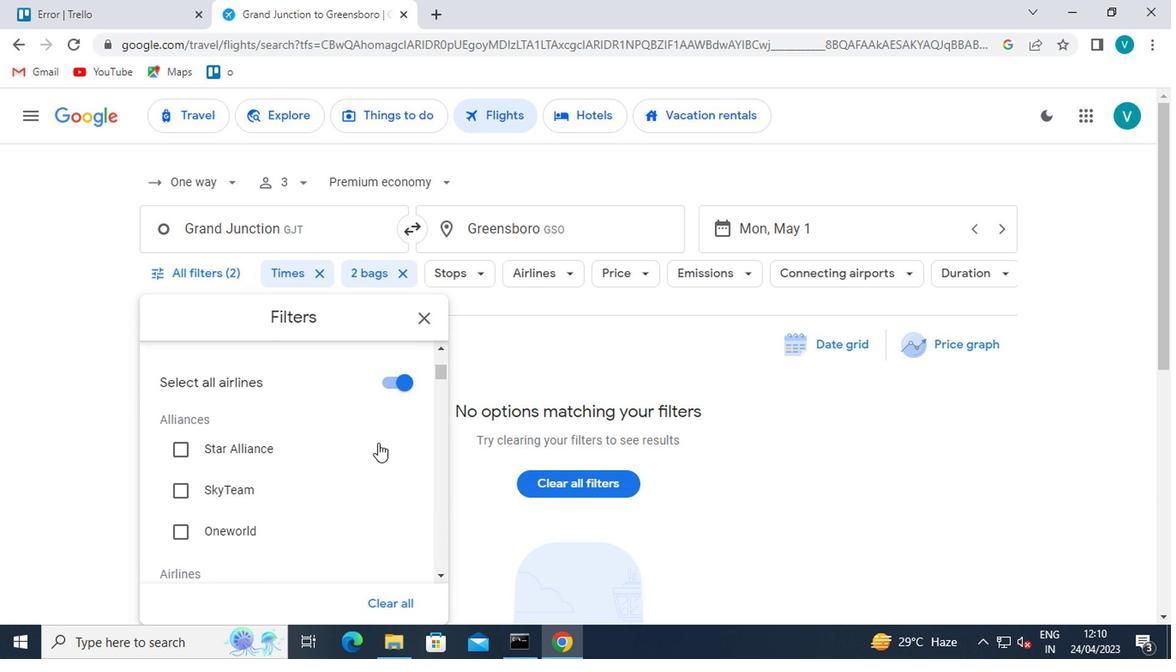 
Action: Mouse scrolled (376, 442) with delta (0, 0)
Screenshot: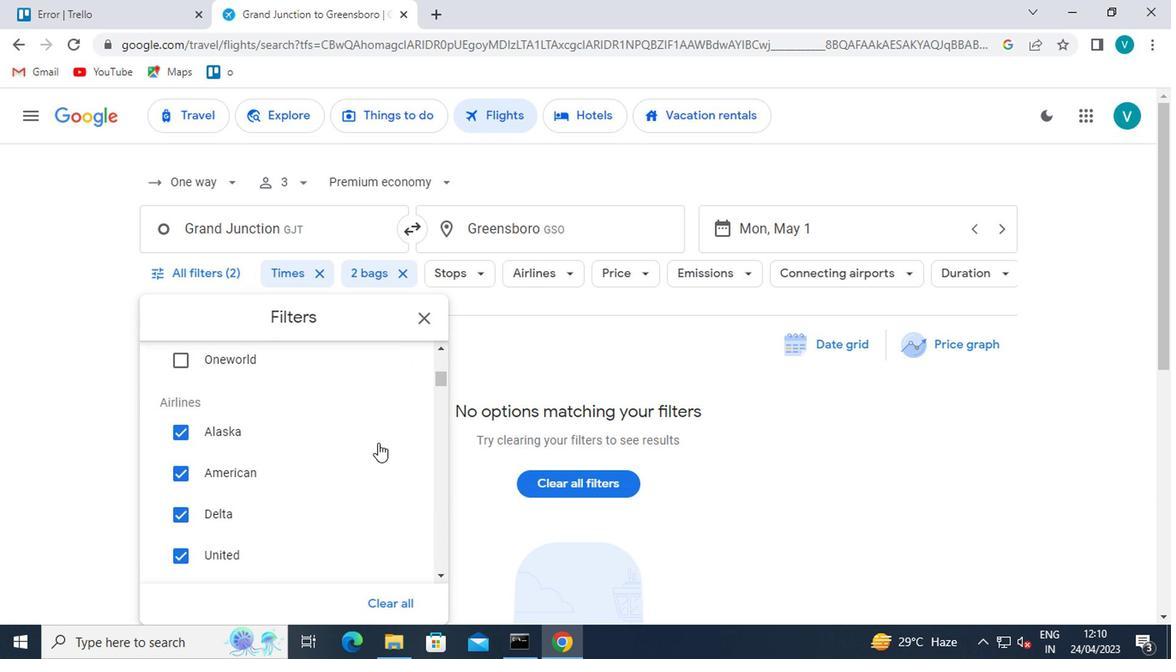 
Action: Mouse scrolled (376, 443) with delta (0, 0)
Screenshot: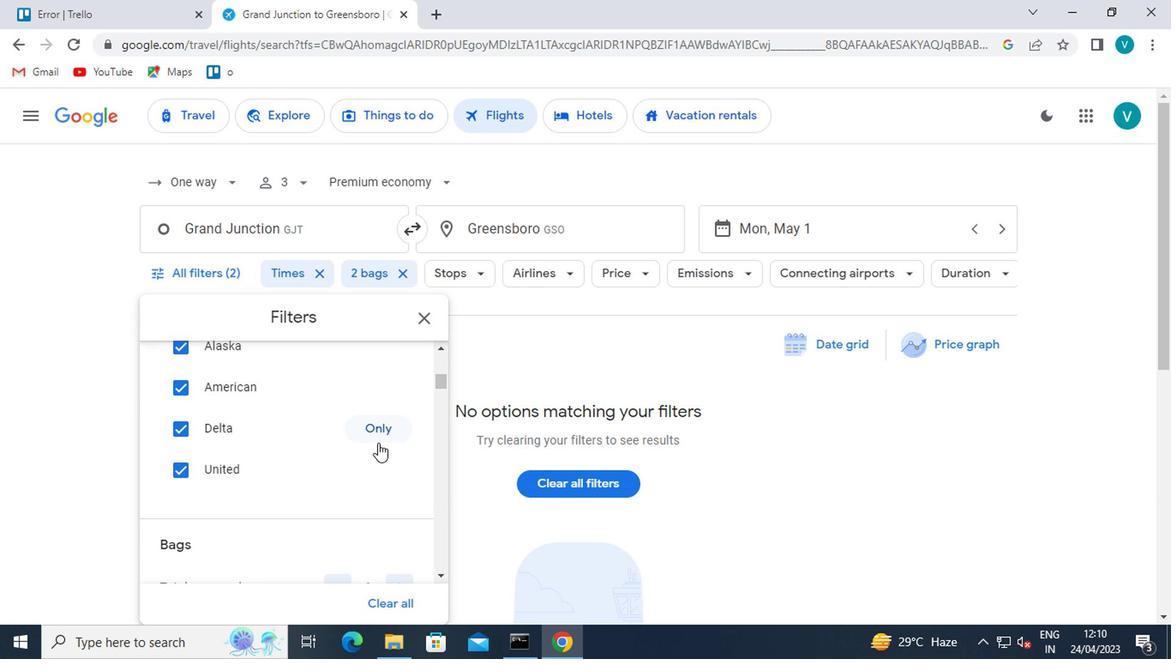 
Action: Mouse scrolled (376, 442) with delta (0, 0)
Screenshot: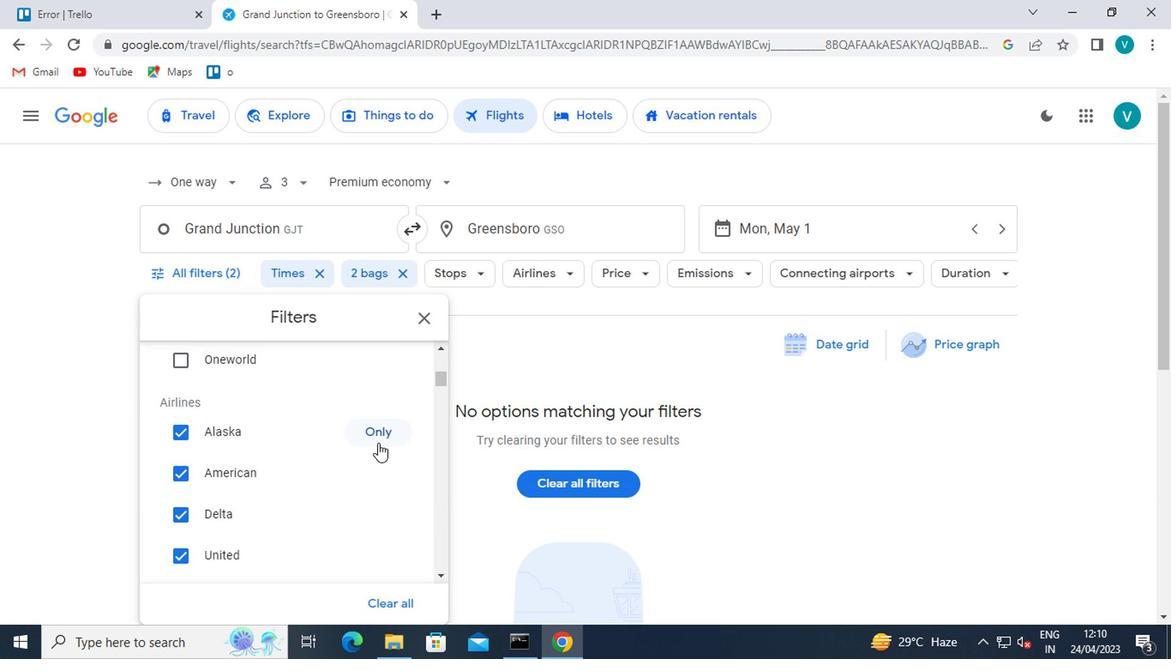 
Action: Mouse scrolled (376, 442) with delta (0, 0)
Screenshot: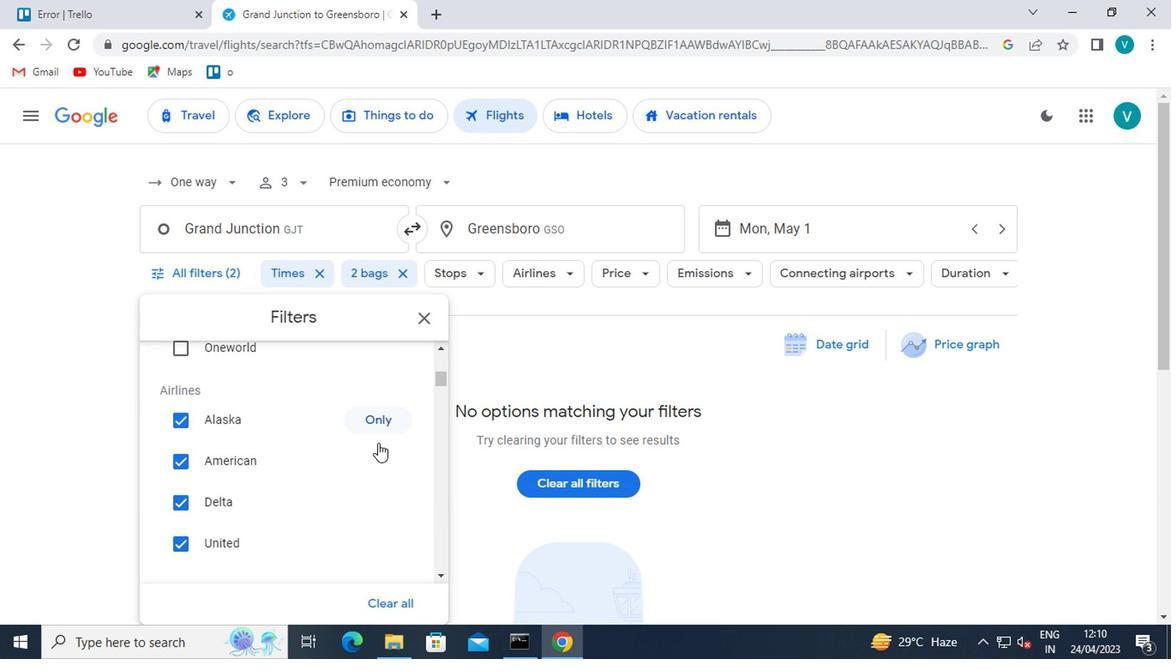
Action: Mouse scrolled (376, 442) with delta (0, 0)
Screenshot: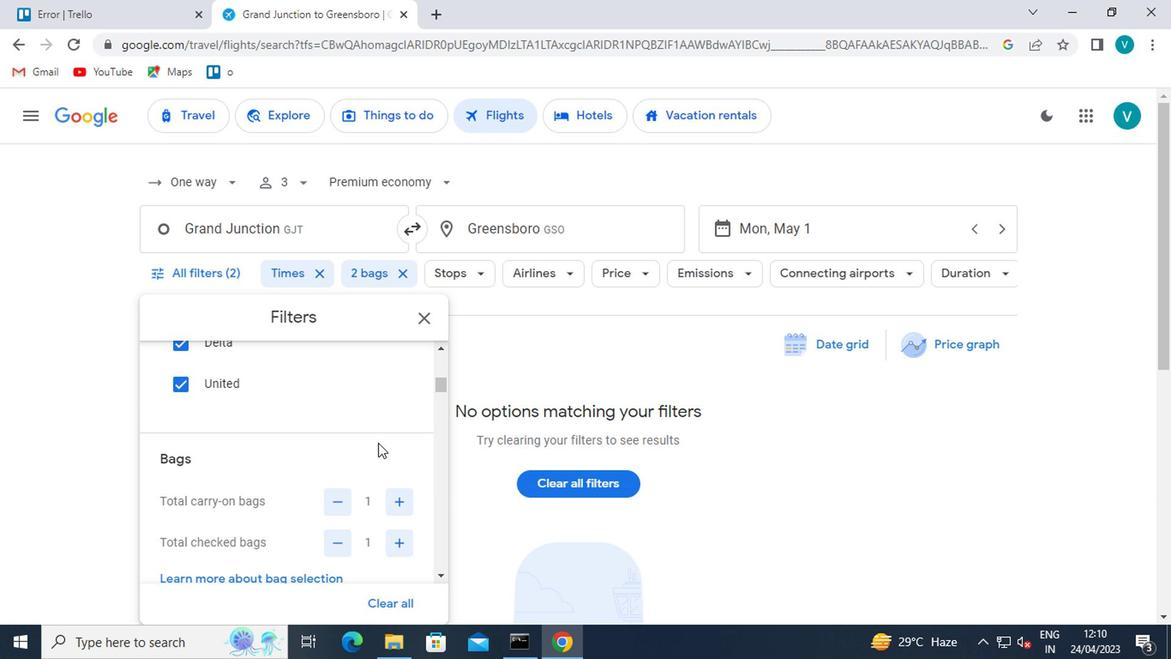 
Action: Mouse moved to (339, 418)
Screenshot: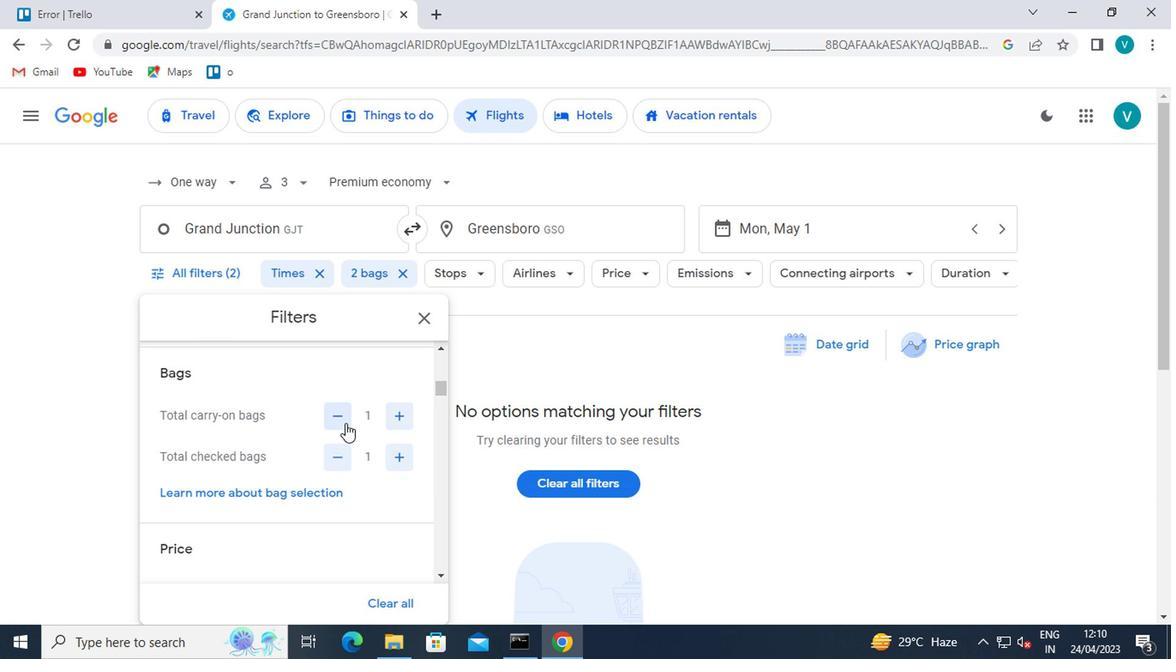 
Action: Mouse pressed left at (339, 418)
Screenshot: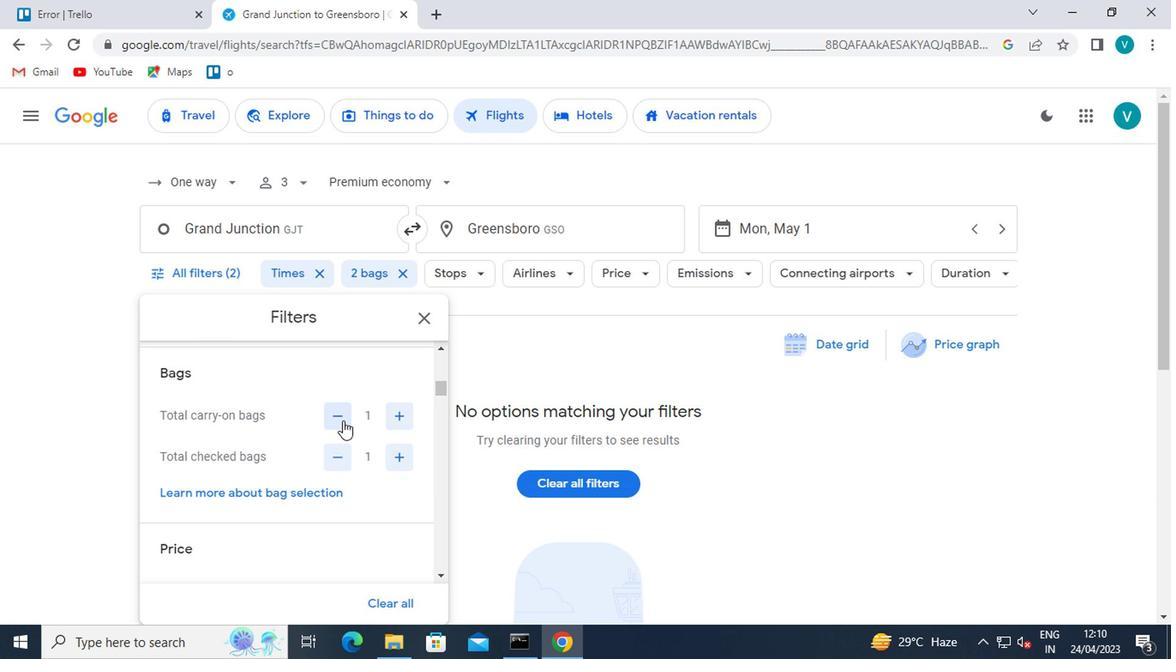 
Action: Mouse moved to (392, 458)
Screenshot: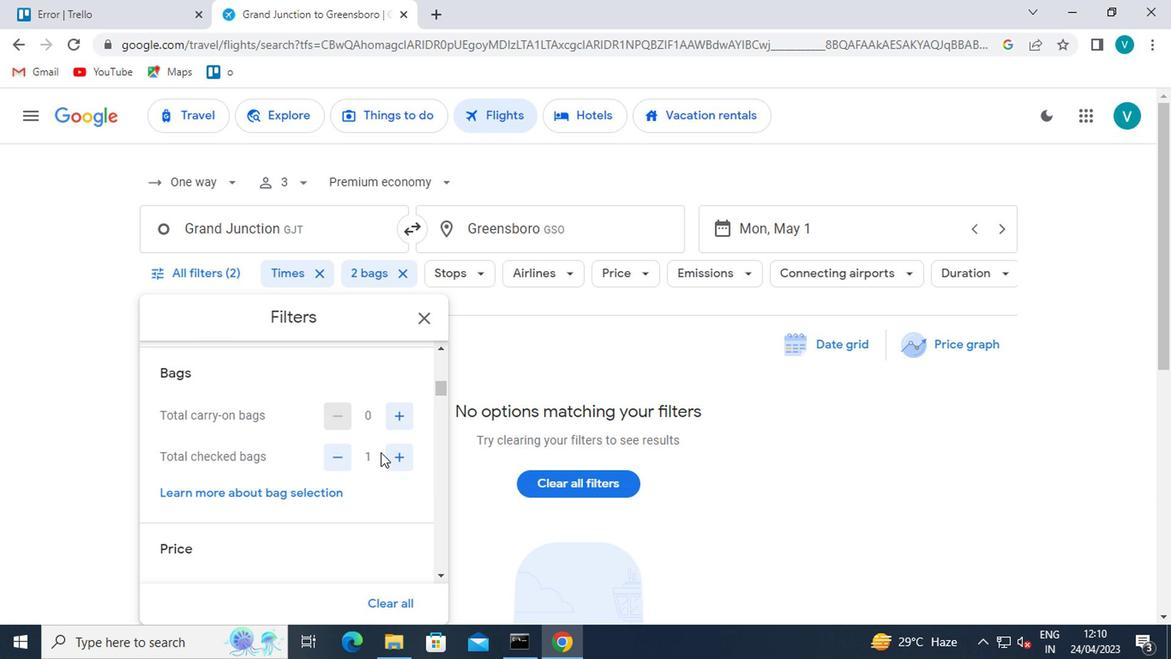 
Action: Mouse pressed left at (392, 458)
Screenshot: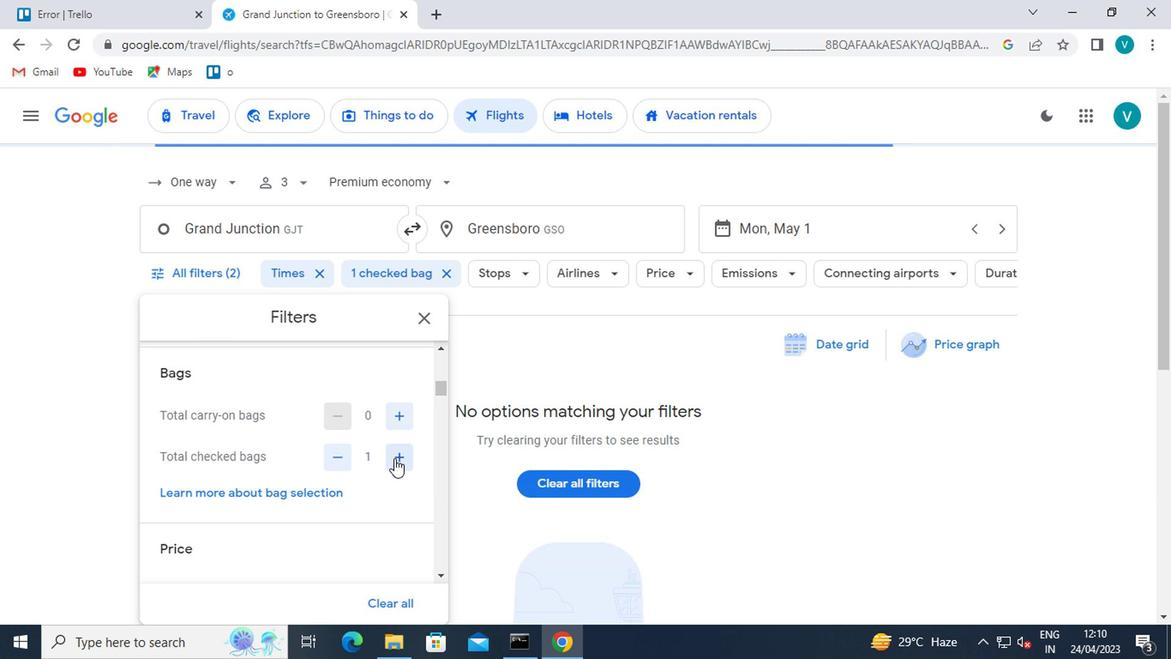 
Action: Mouse pressed left at (392, 458)
Screenshot: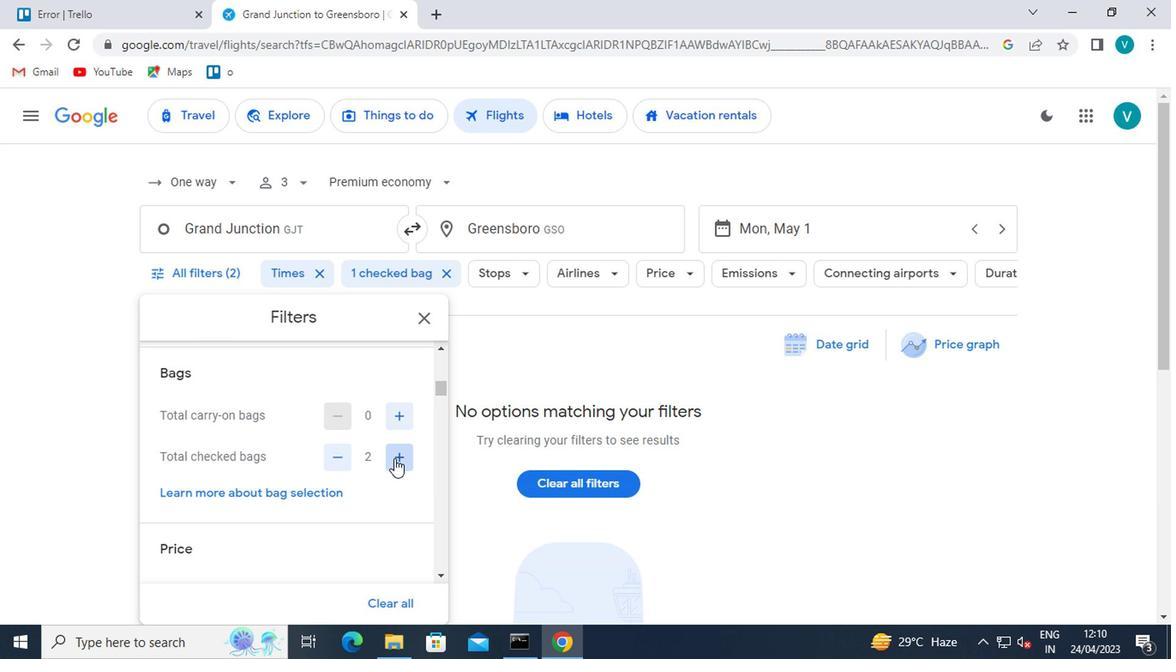 
Action: Mouse pressed left at (392, 458)
Screenshot: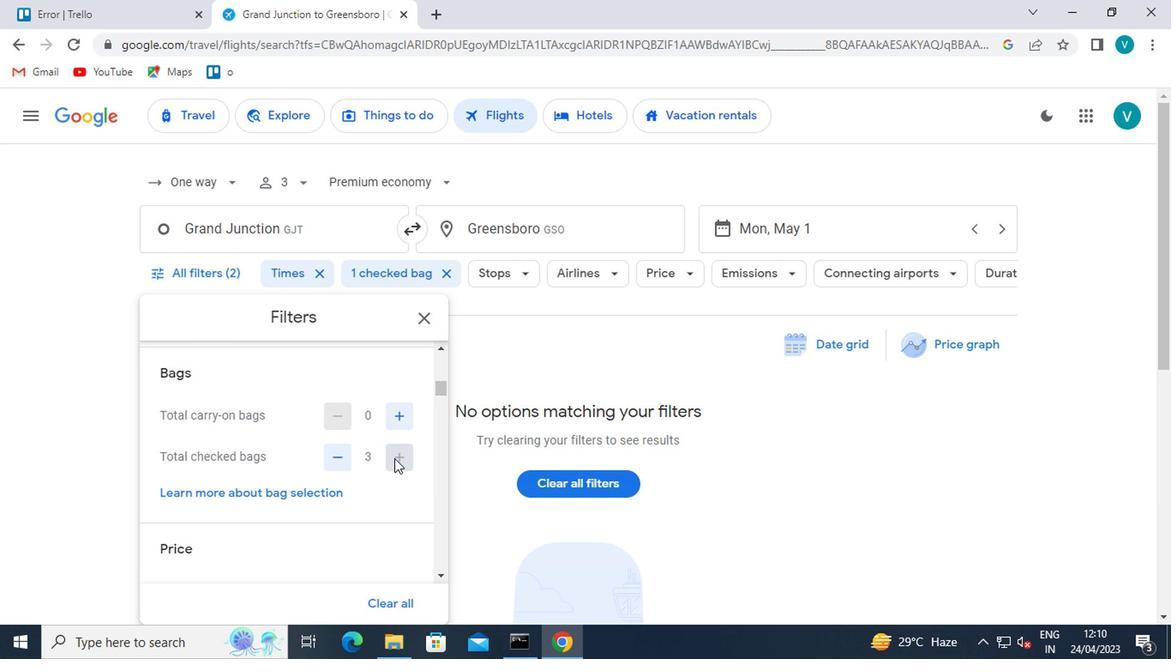 
Action: Mouse pressed left at (392, 458)
Screenshot: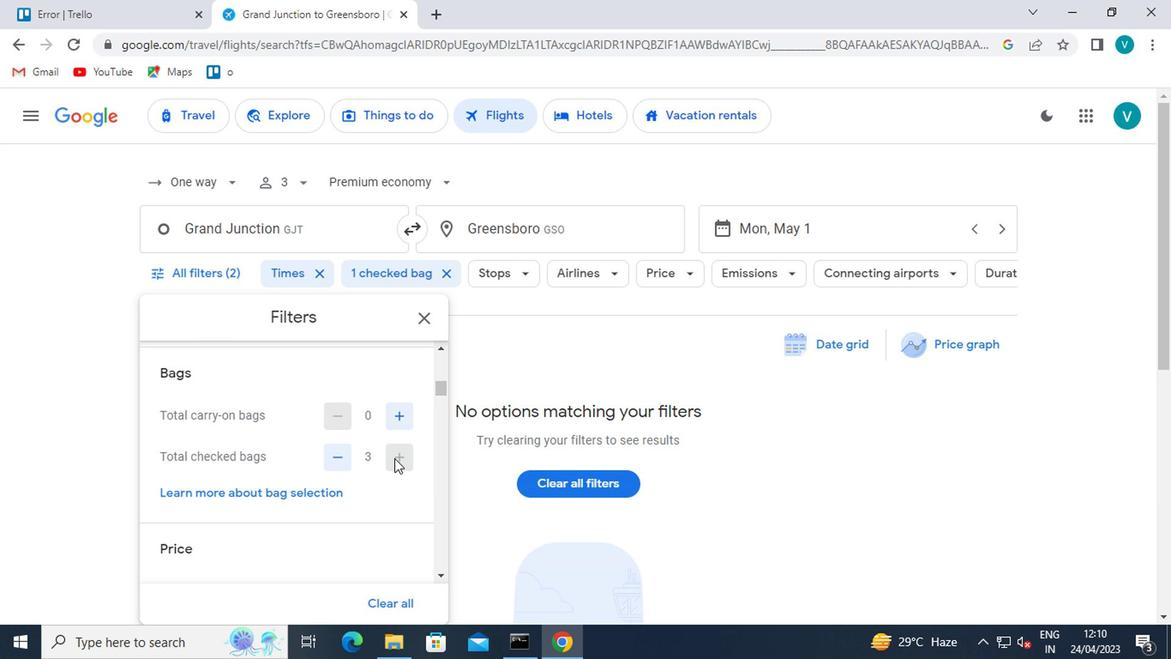 
Action: Mouse pressed left at (392, 458)
Screenshot: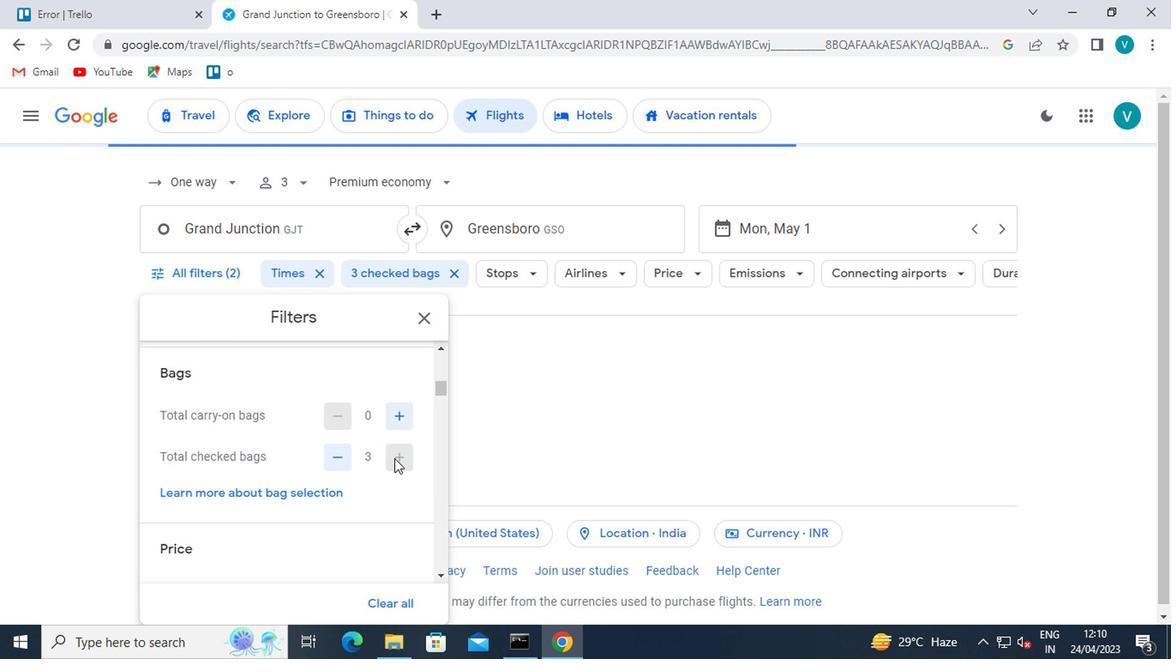 
Action: Mouse moved to (392, 457)
Screenshot: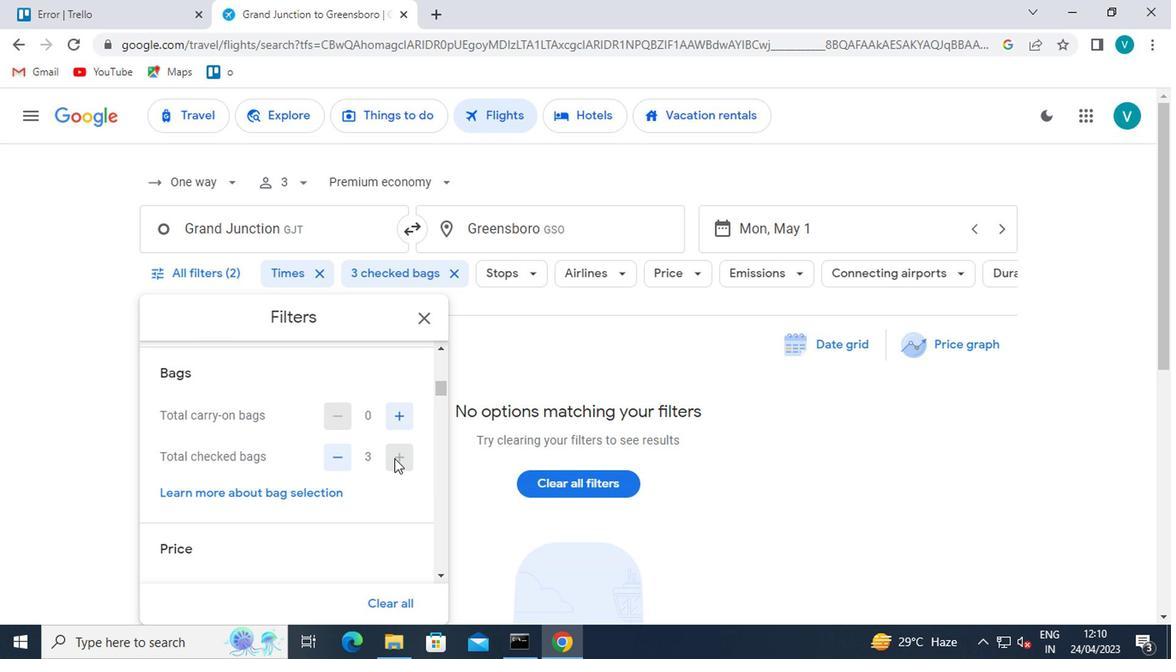 
Action: Mouse scrolled (392, 457) with delta (0, 0)
Screenshot: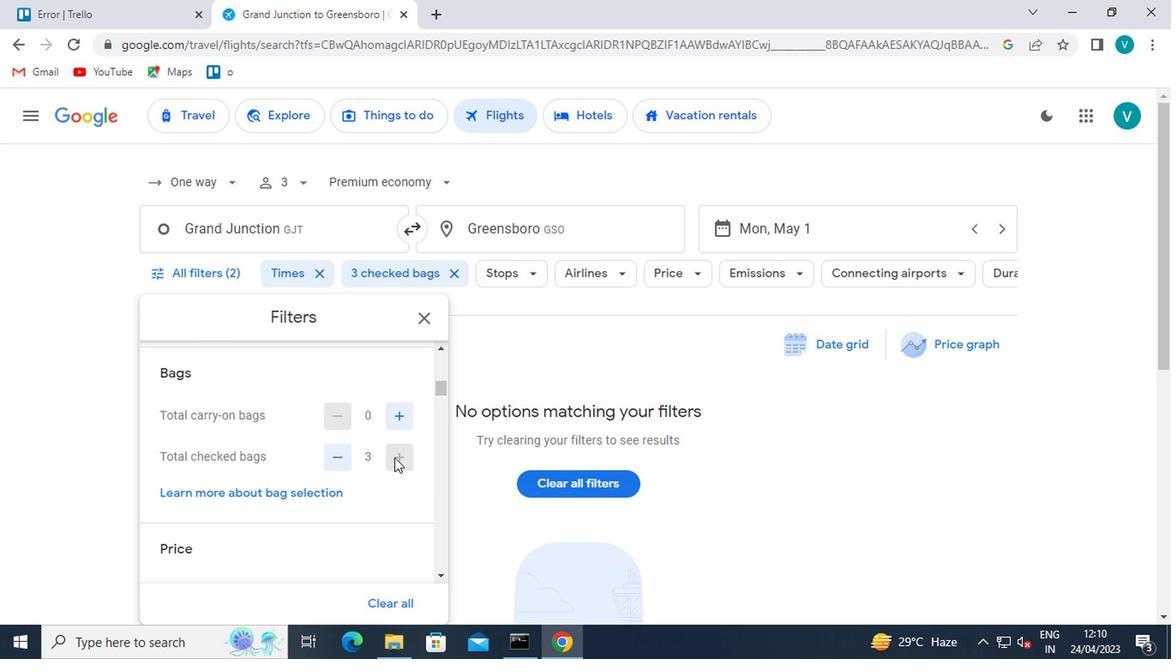 
Action: Mouse moved to (402, 542)
Screenshot: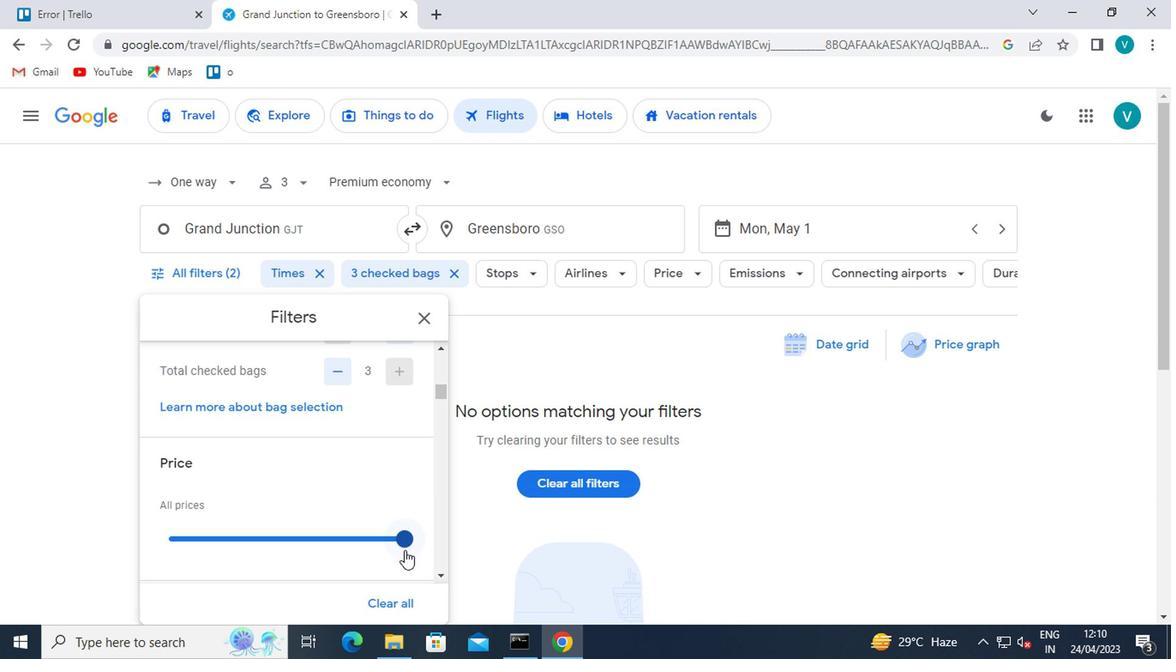 
Action: Mouse pressed left at (402, 542)
Screenshot: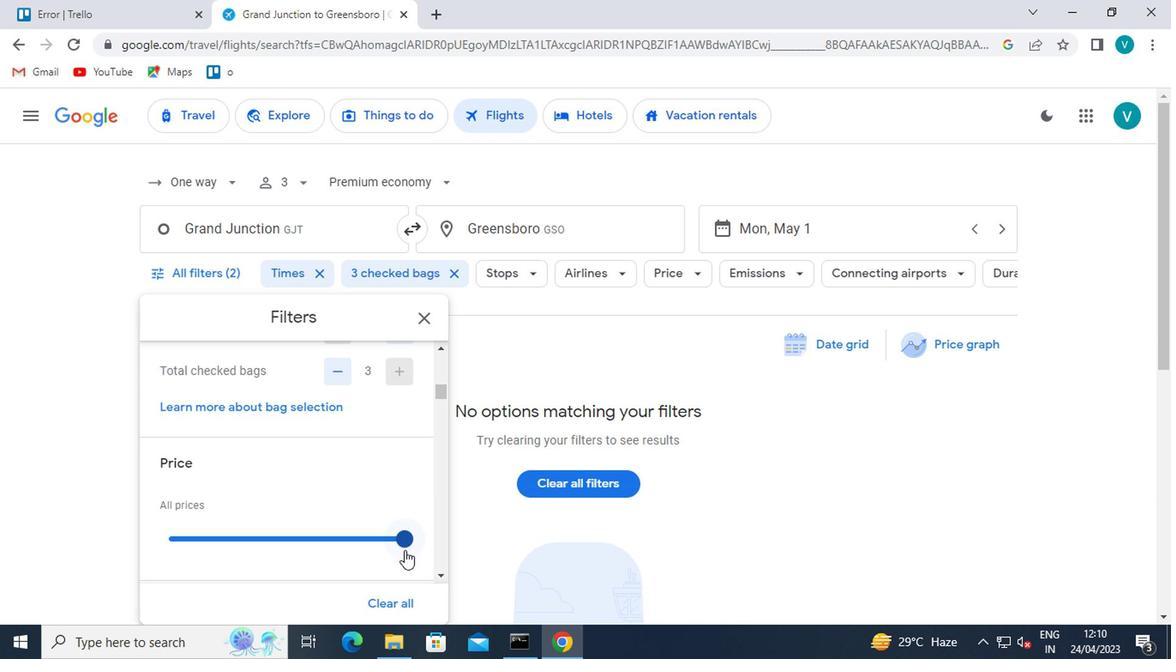 
Action: Mouse moved to (407, 532)
Screenshot: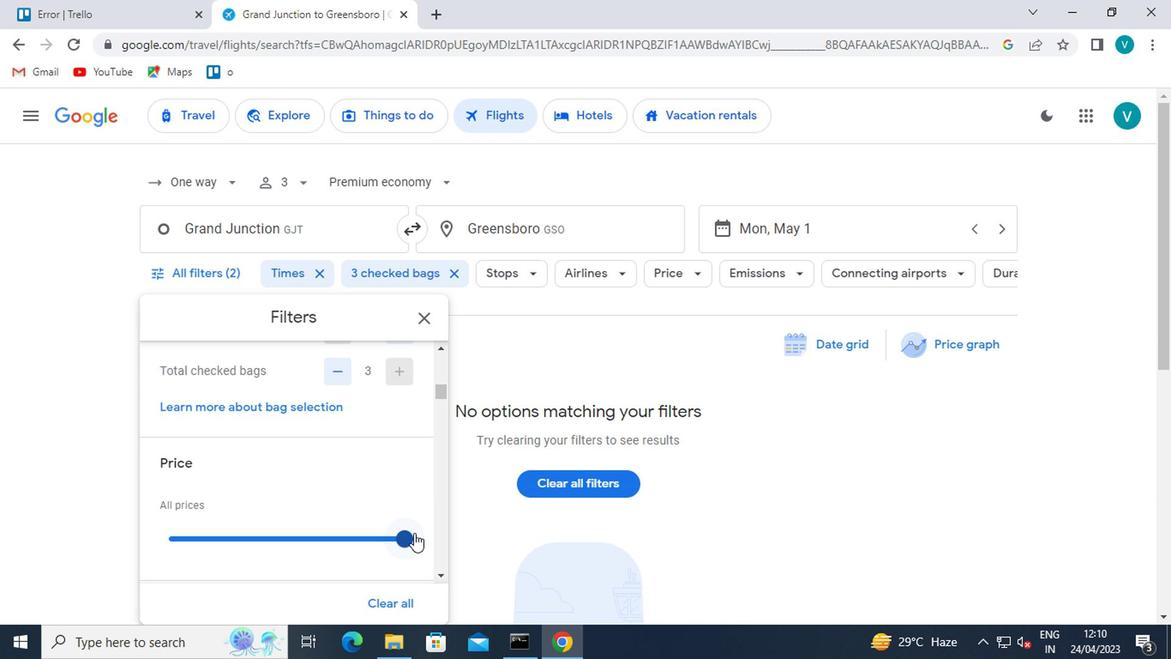 
Action: Mouse scrolled (407, 531) with delta (0, -1)
Screenshot: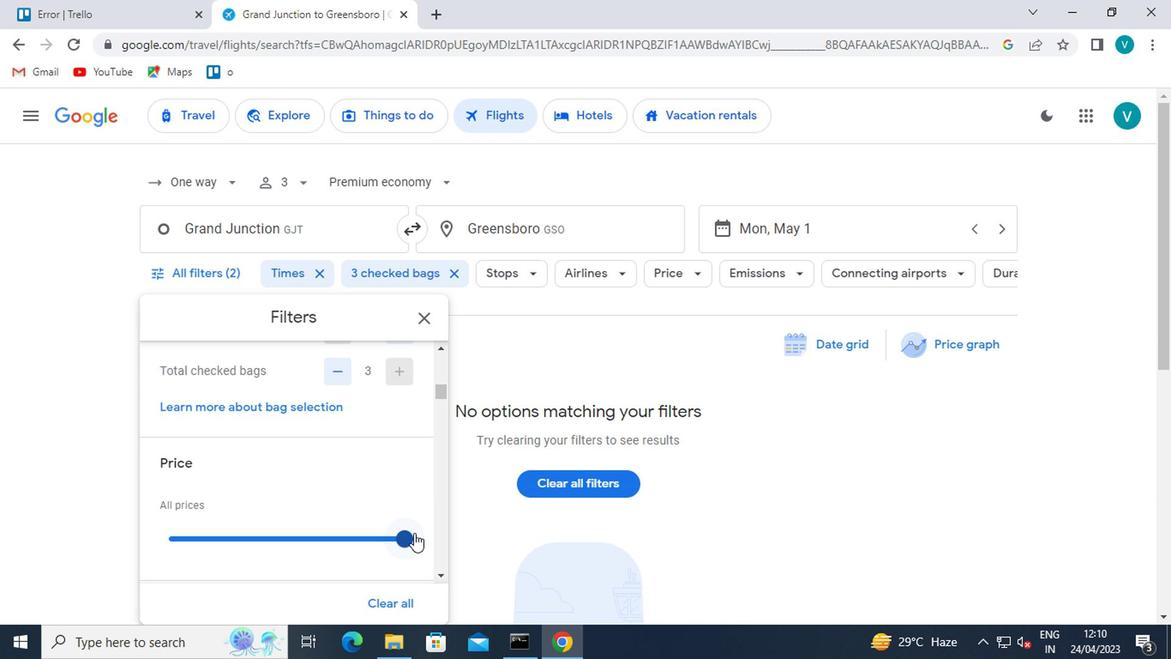 
Action: Mouse moved to (406, 531)
Screenshot: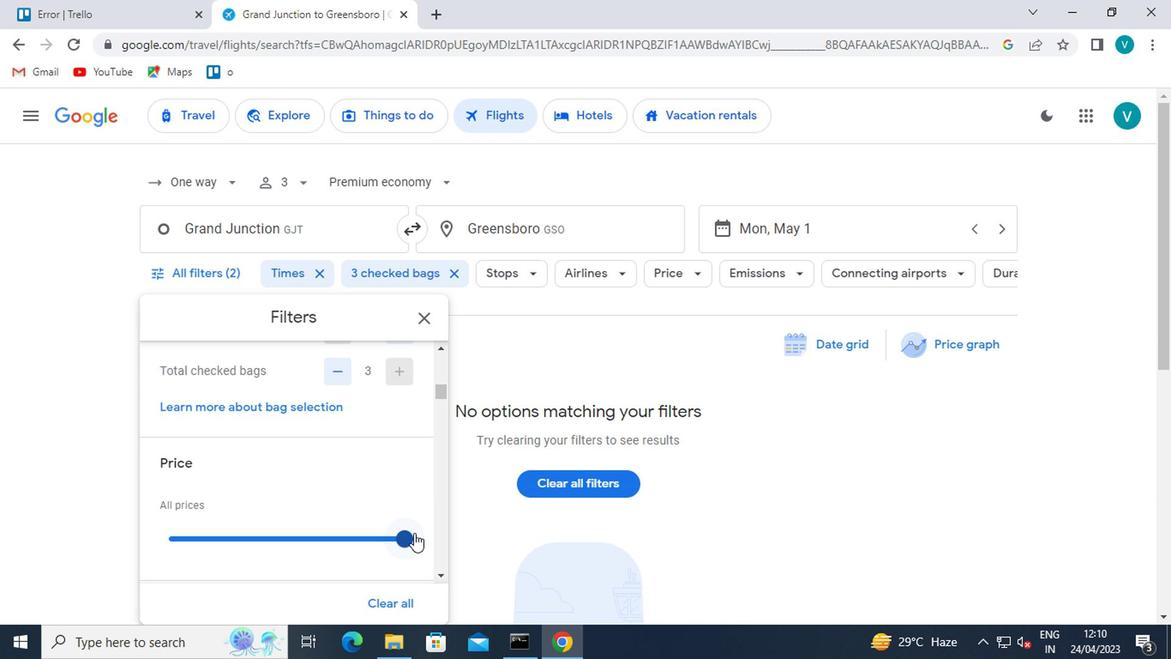 
Action: Mouse scrolled (406, 531) with delta (0, 0)
Screenshot: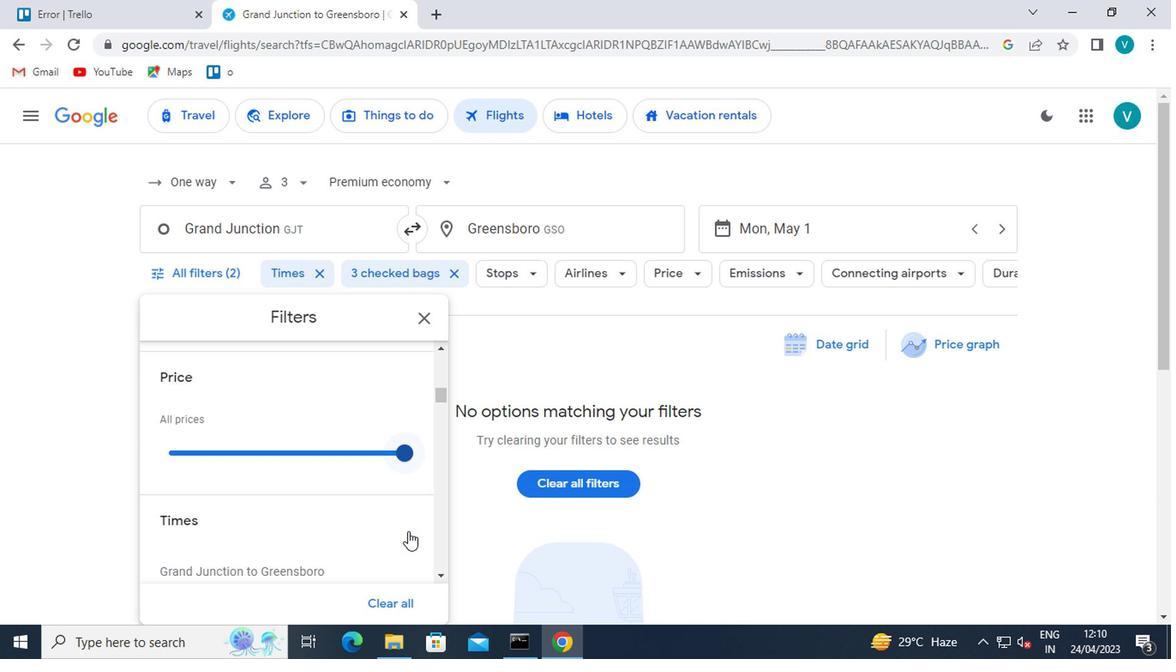 
Action: Mouse moved to (404, 531)
Screenshot: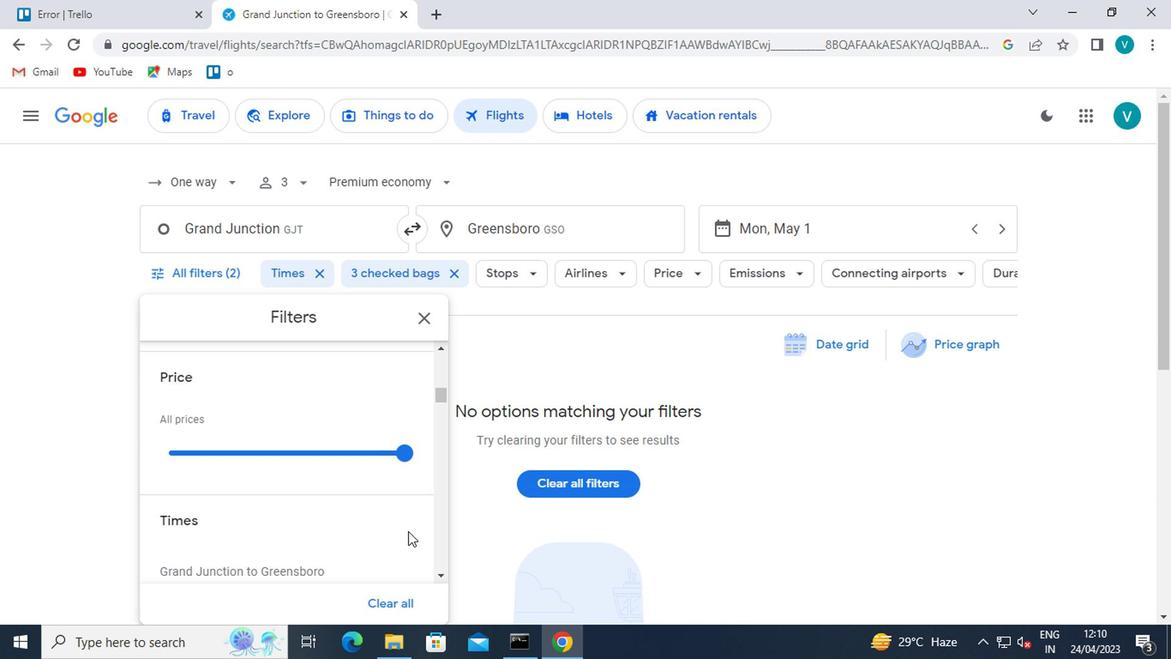 
Action: Mouse scrolled (404, 531) with delta (0, 0)
Screenshot: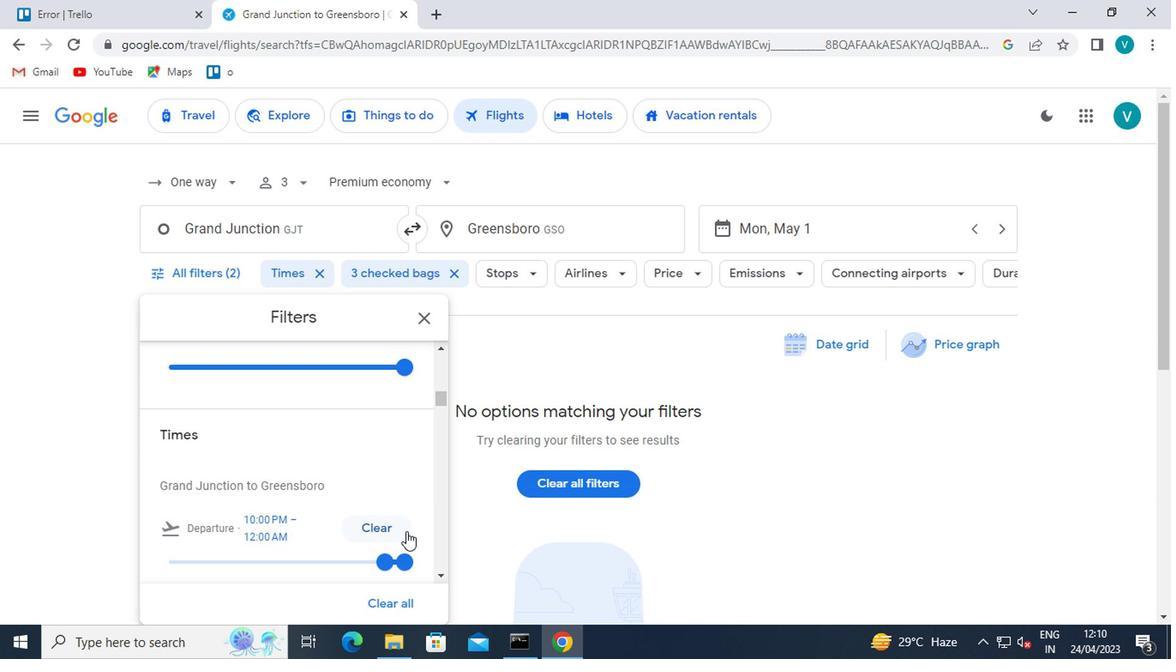 
Action: Mouse moved to (378, 476)
Screenshot: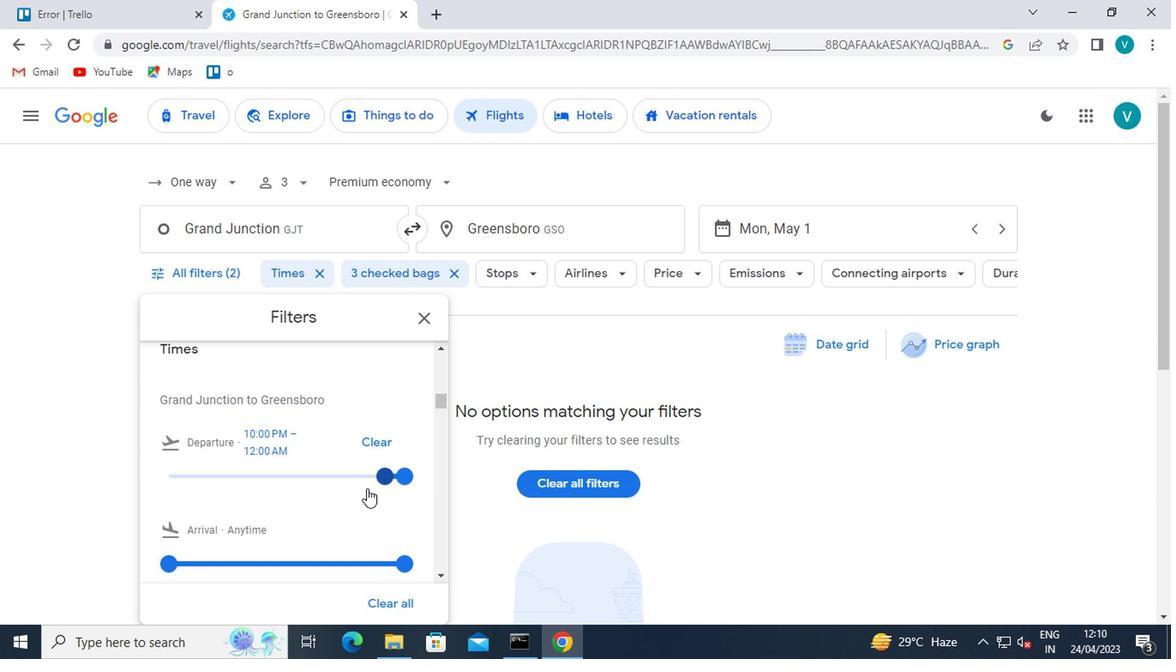 
Action: Mouse pressed left at (378, 476)
Screenshot: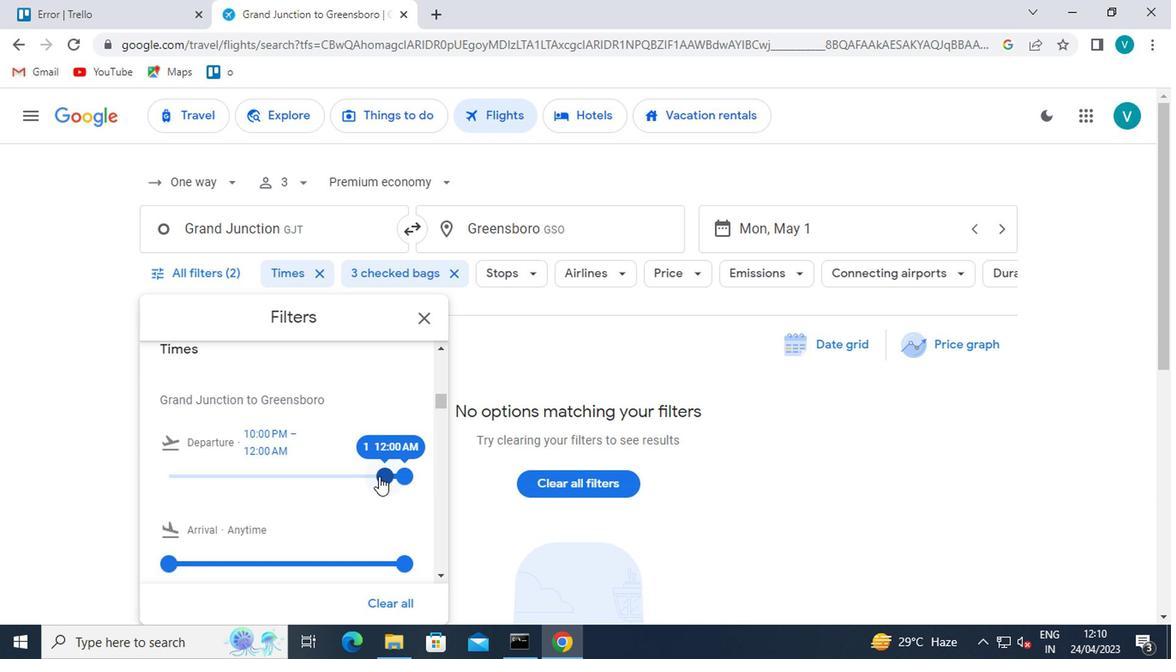 
Action: Mouse moved to (368, 478)
Screenshot: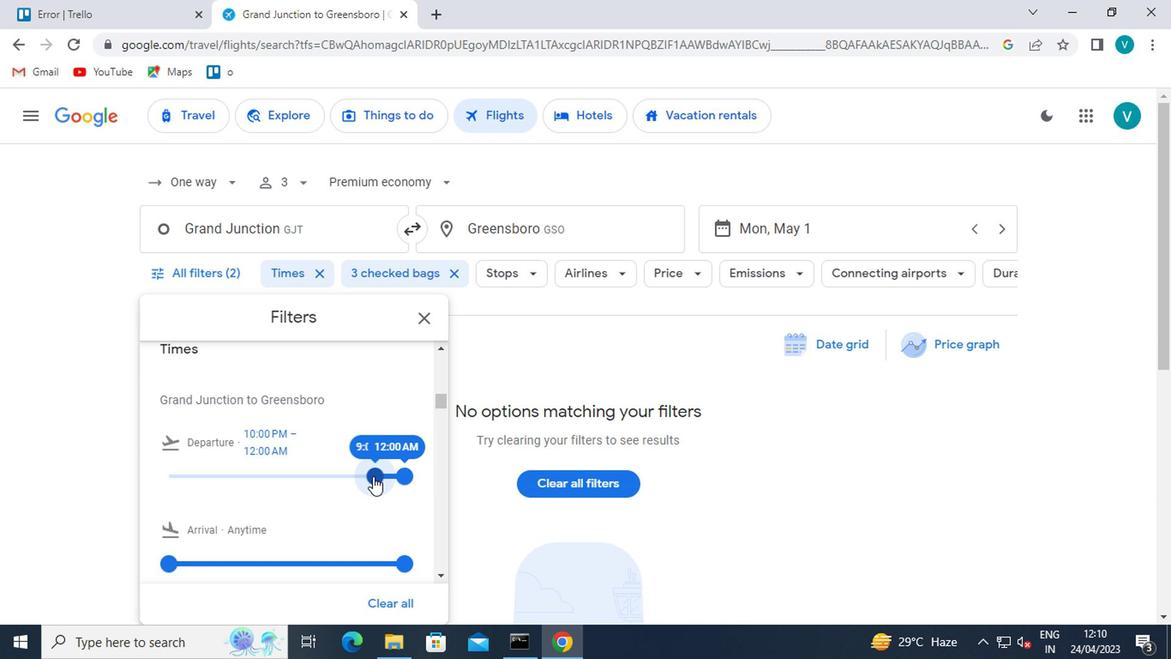 
